 Task: Create a due date automation trigger when advanced on, 2 working days after a card is due add dates with a start date at 11:00 AM.
Action: Mouse moved to (1173, 358)
Screenshot: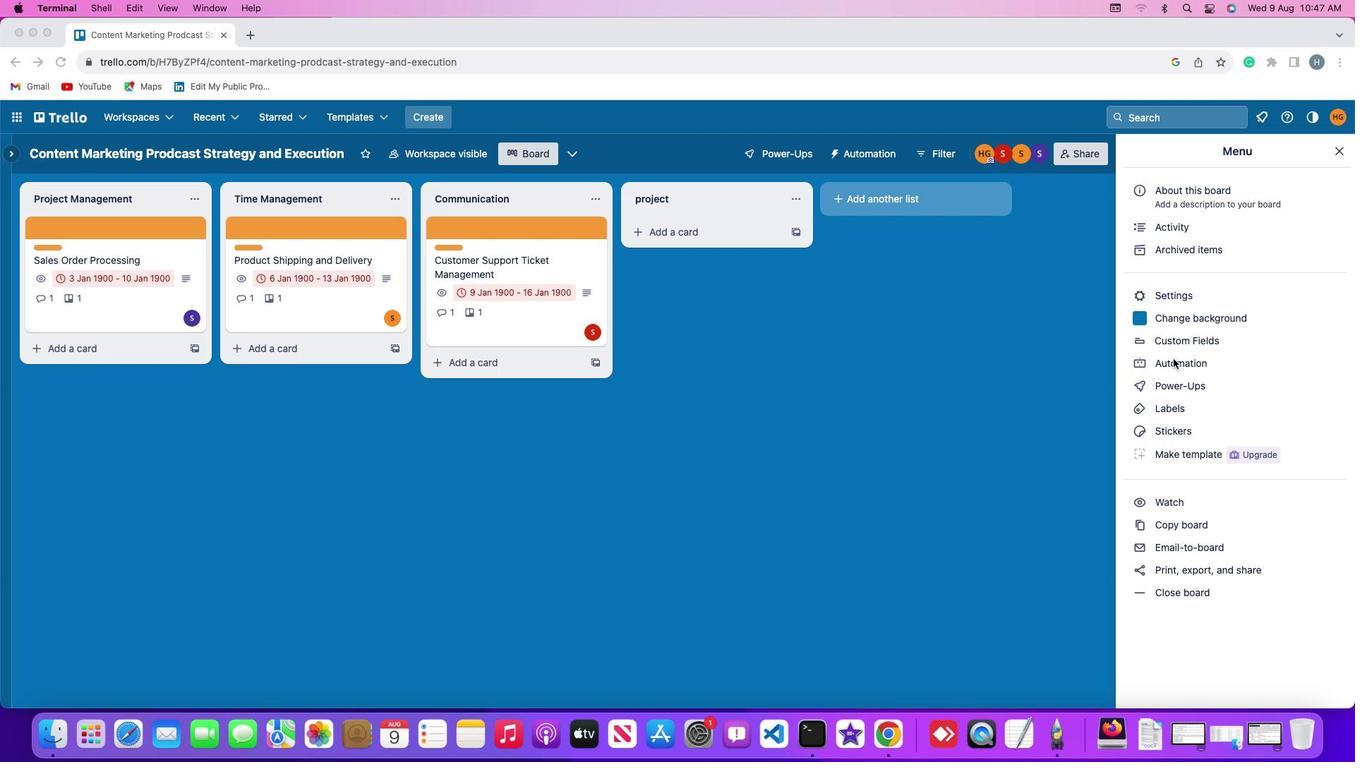 
Action: Mouse pressed left at (1173, 358)
Screenshot: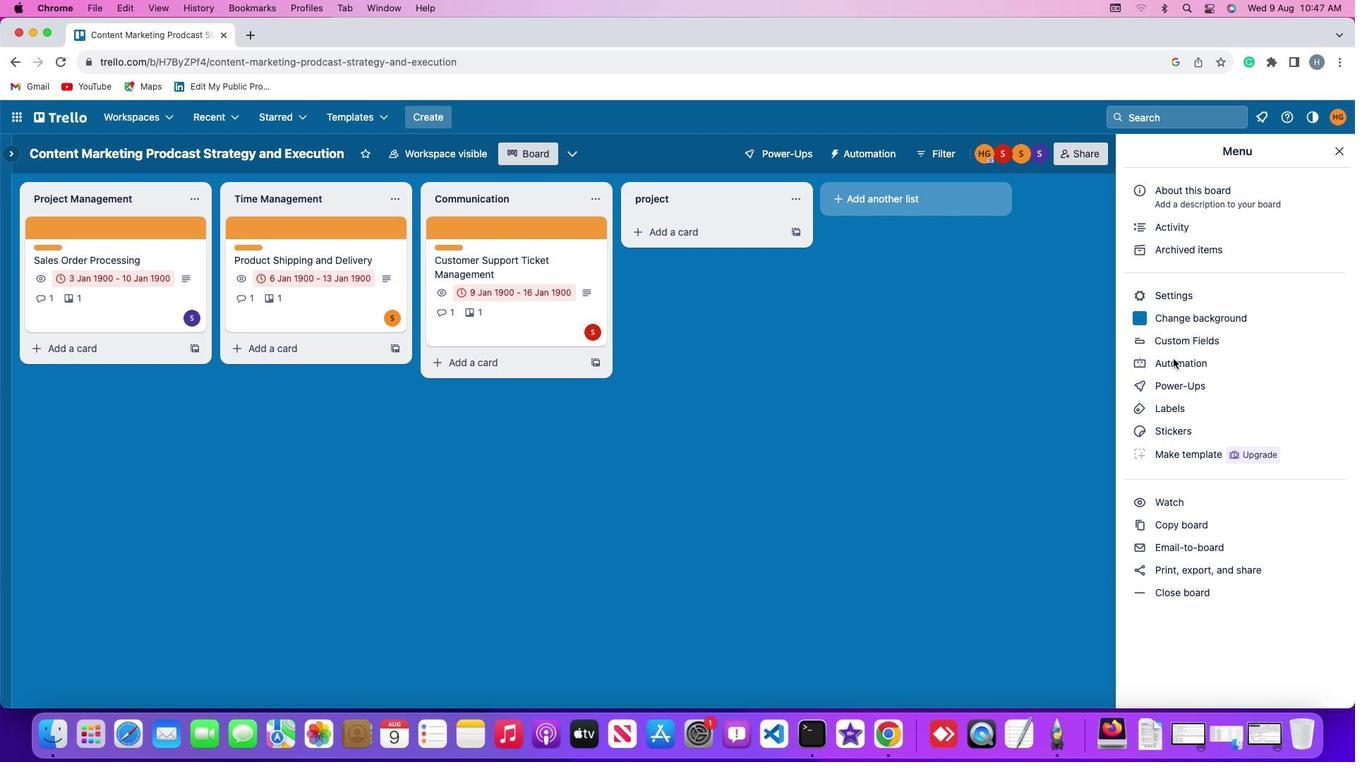 
Action: Mouse pressed left at (1173, 358)
Screenshot: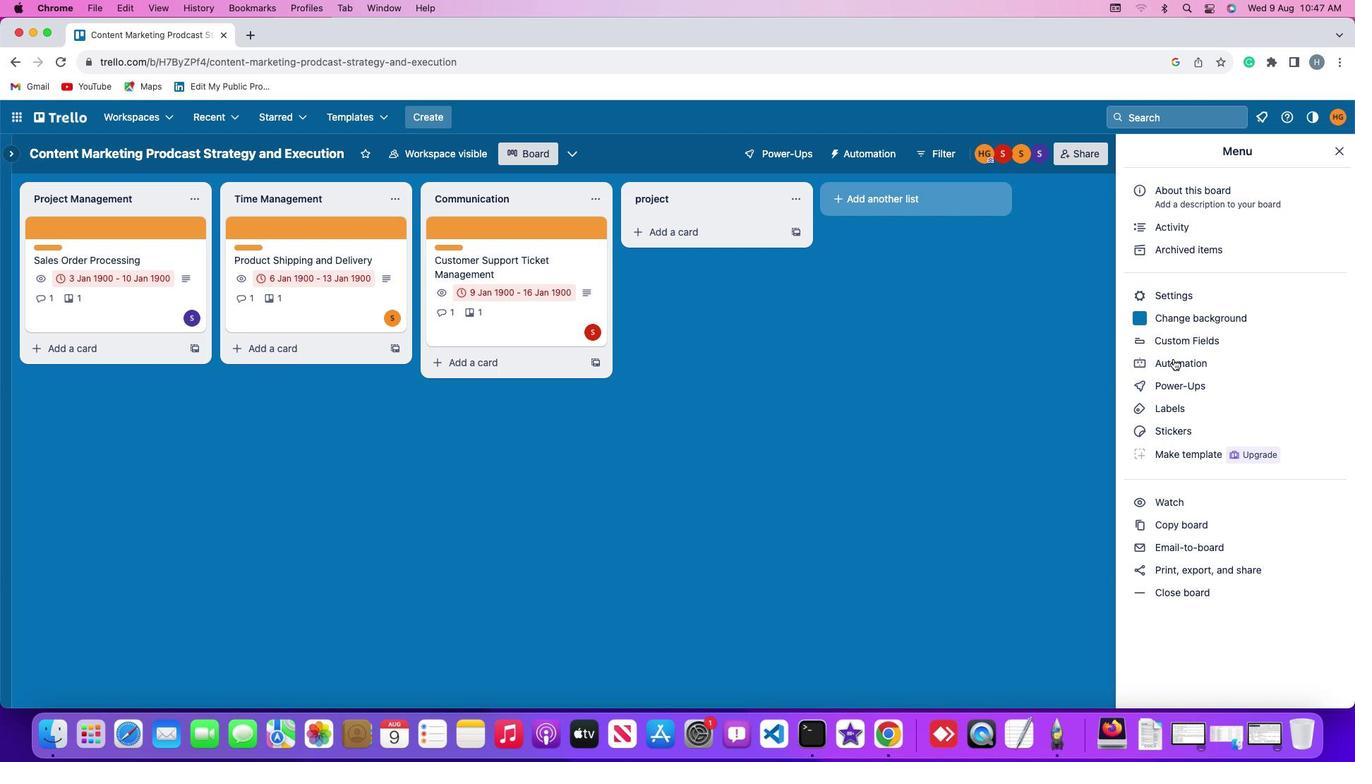 
Action: Mouse moved to (78, 331)
Screenshot: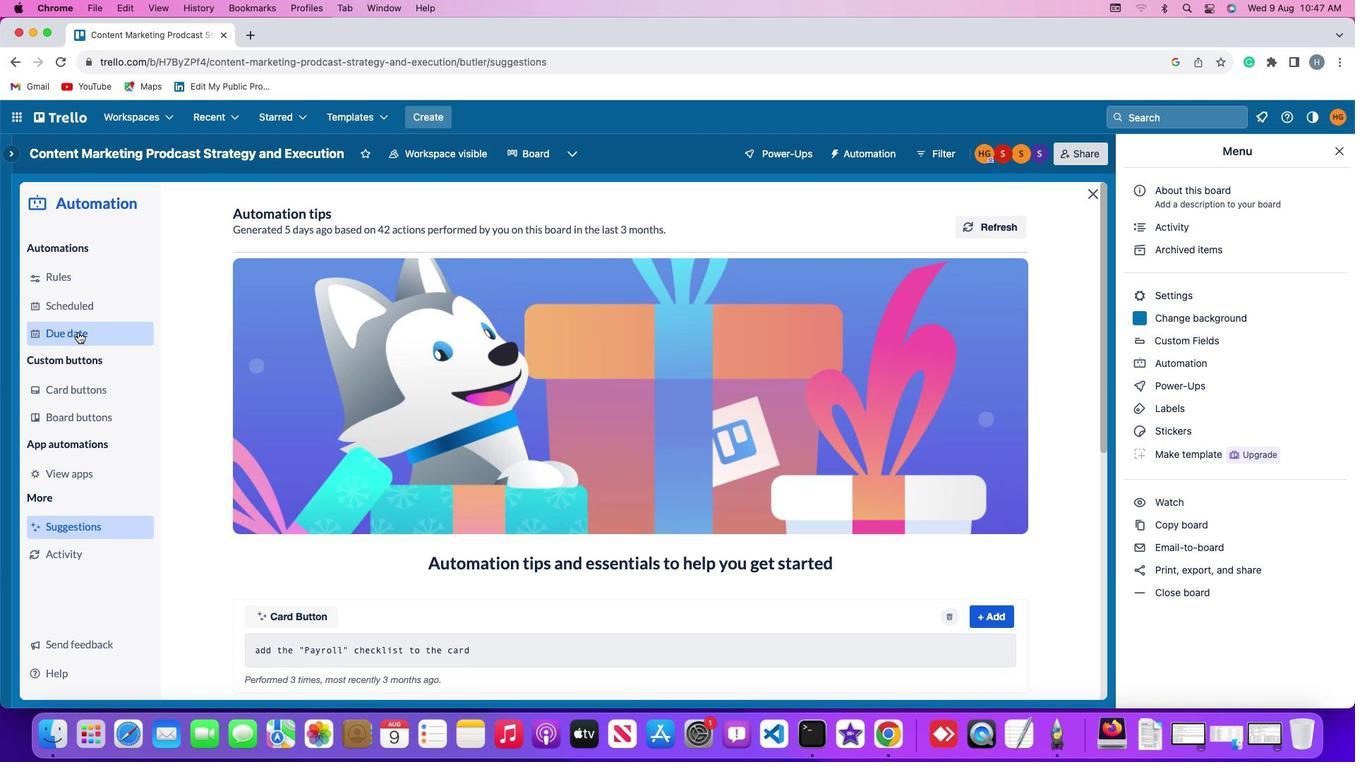 
Action: Mouse pressed left at (78, 331)
Screenshot: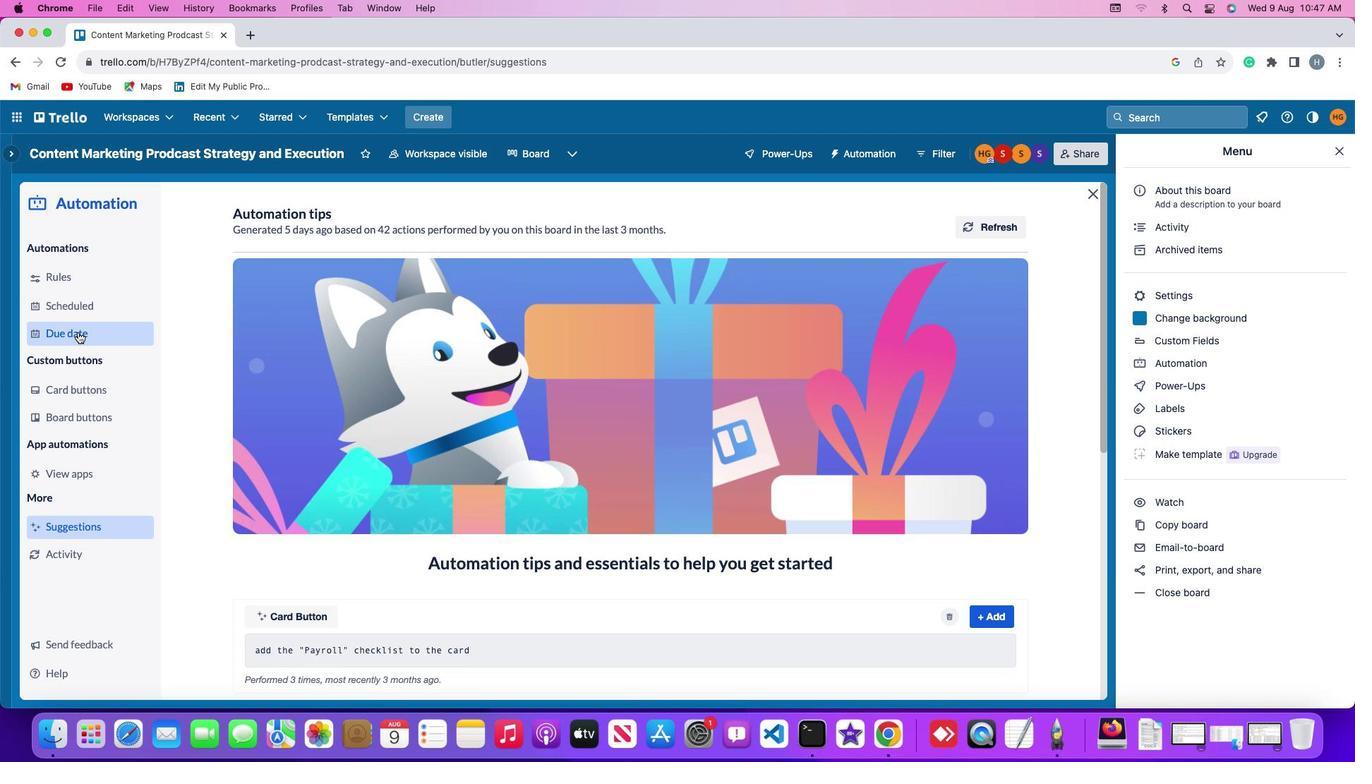 
Action: Mouse moved to (938, 218)
Screenshot: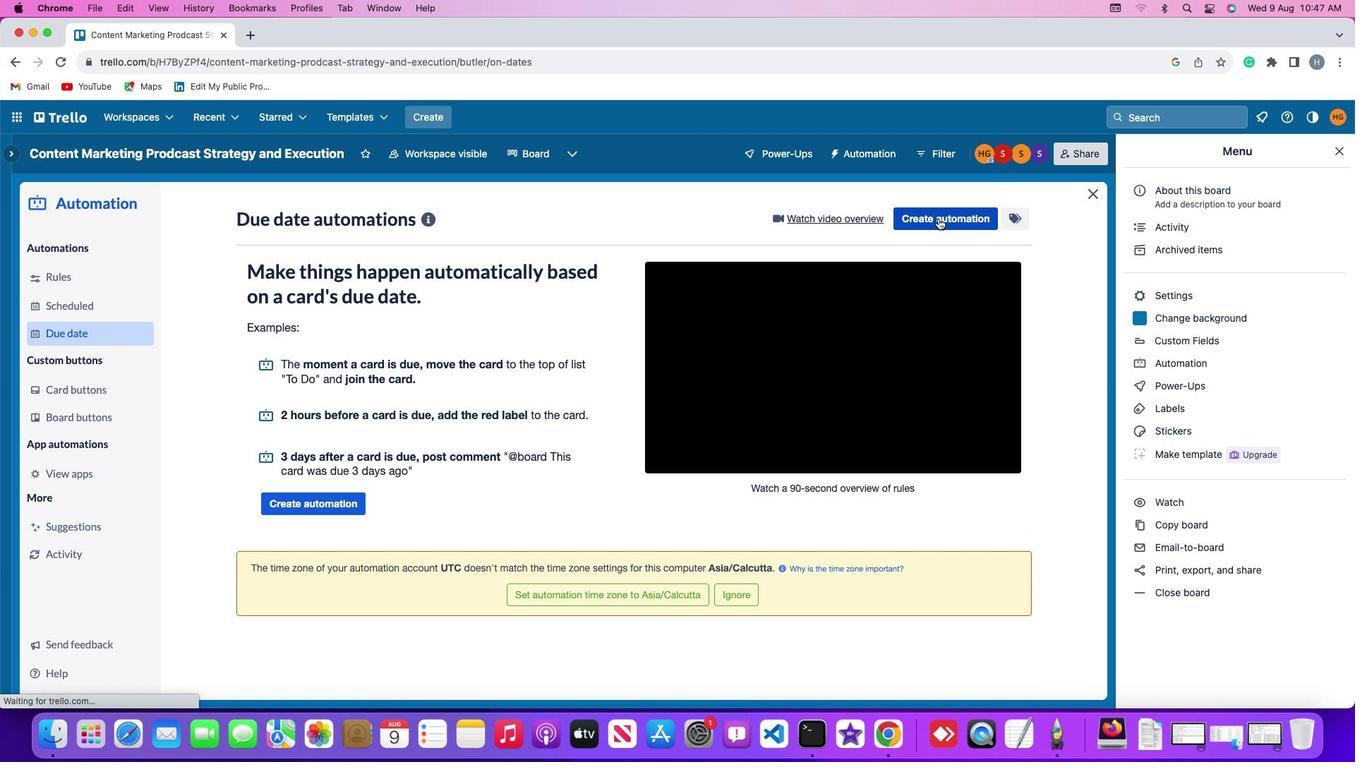 
Action: Mouse pressed left at (938, 218)
Screenshot: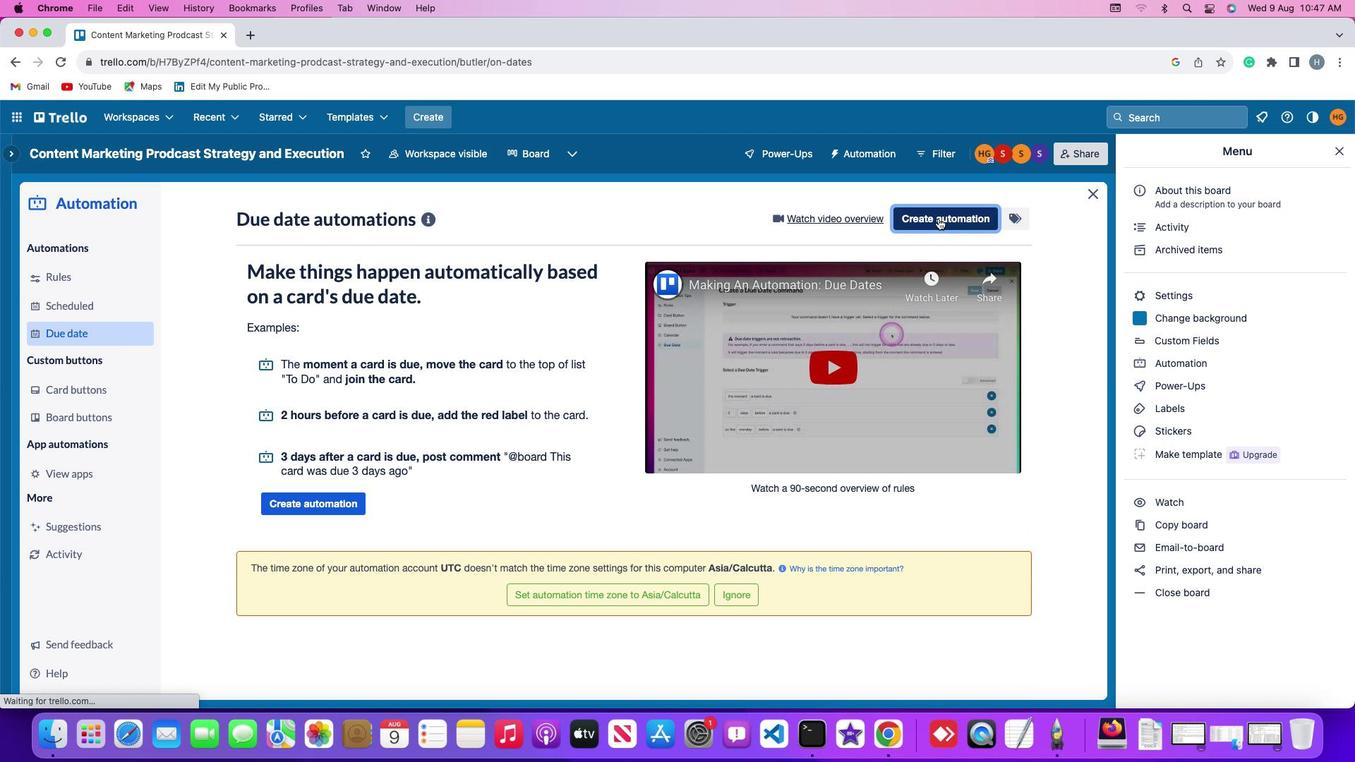 
Action: Mouse moved to (498, 348)
Screenshot: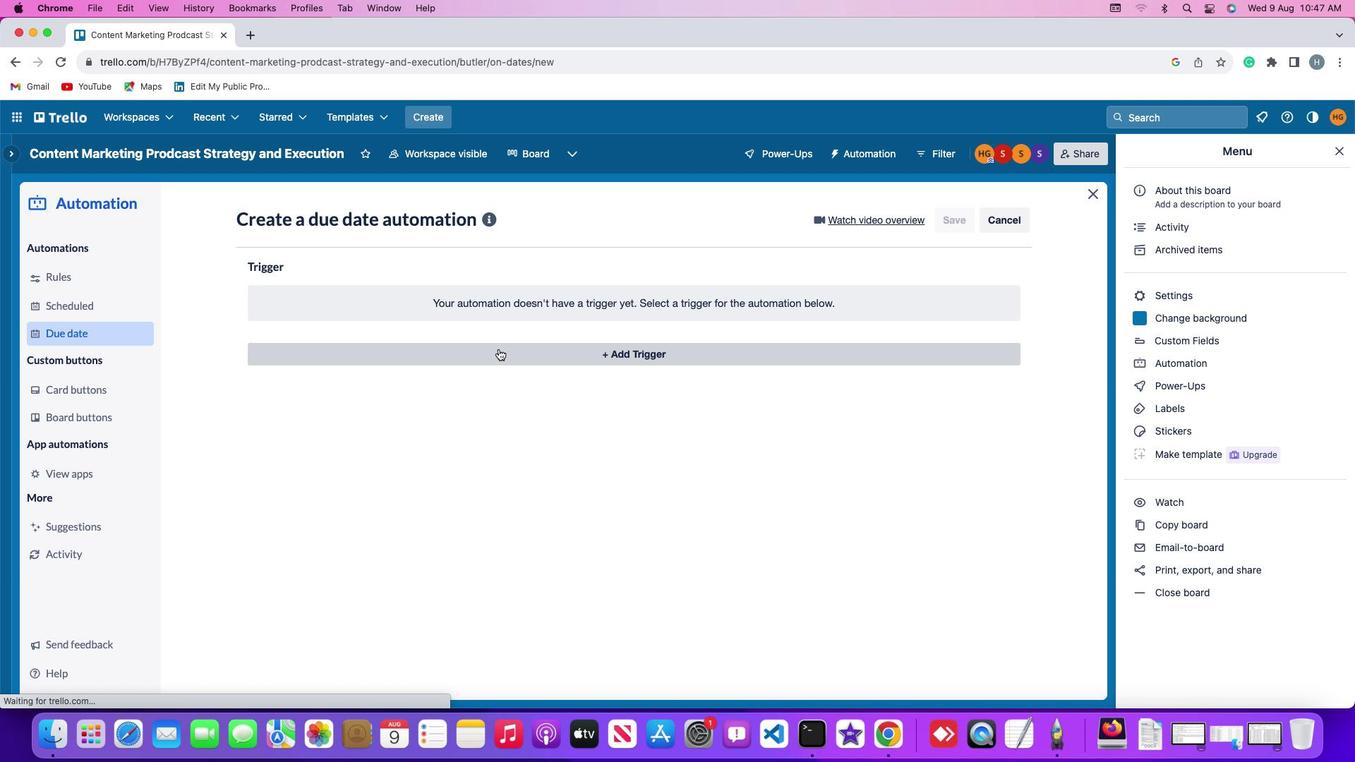 
Action: Mouse pressed left at (498, 348)
Screenshot: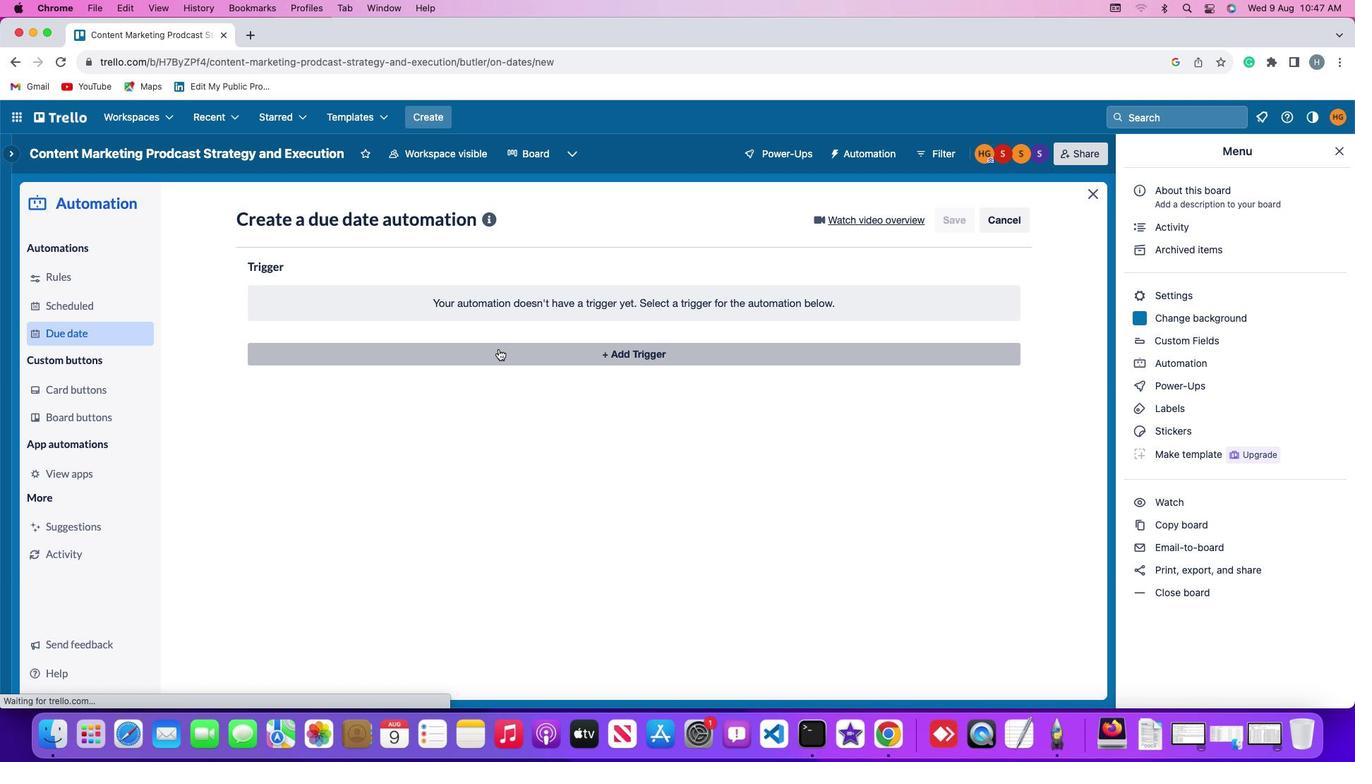 
Action: Mouse moved to (275, 572)
Screenshot: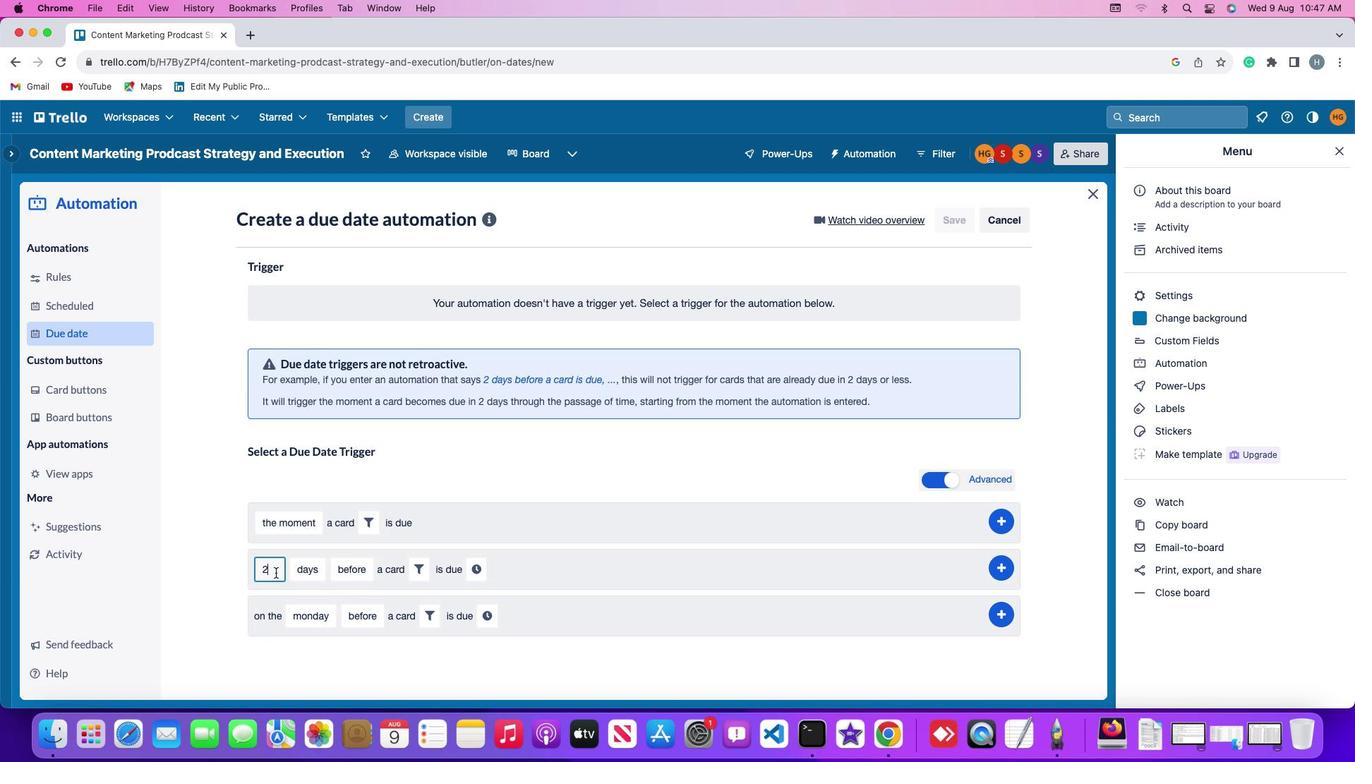 
Action: Mouse pressed left at (275, 572)
Screenshot: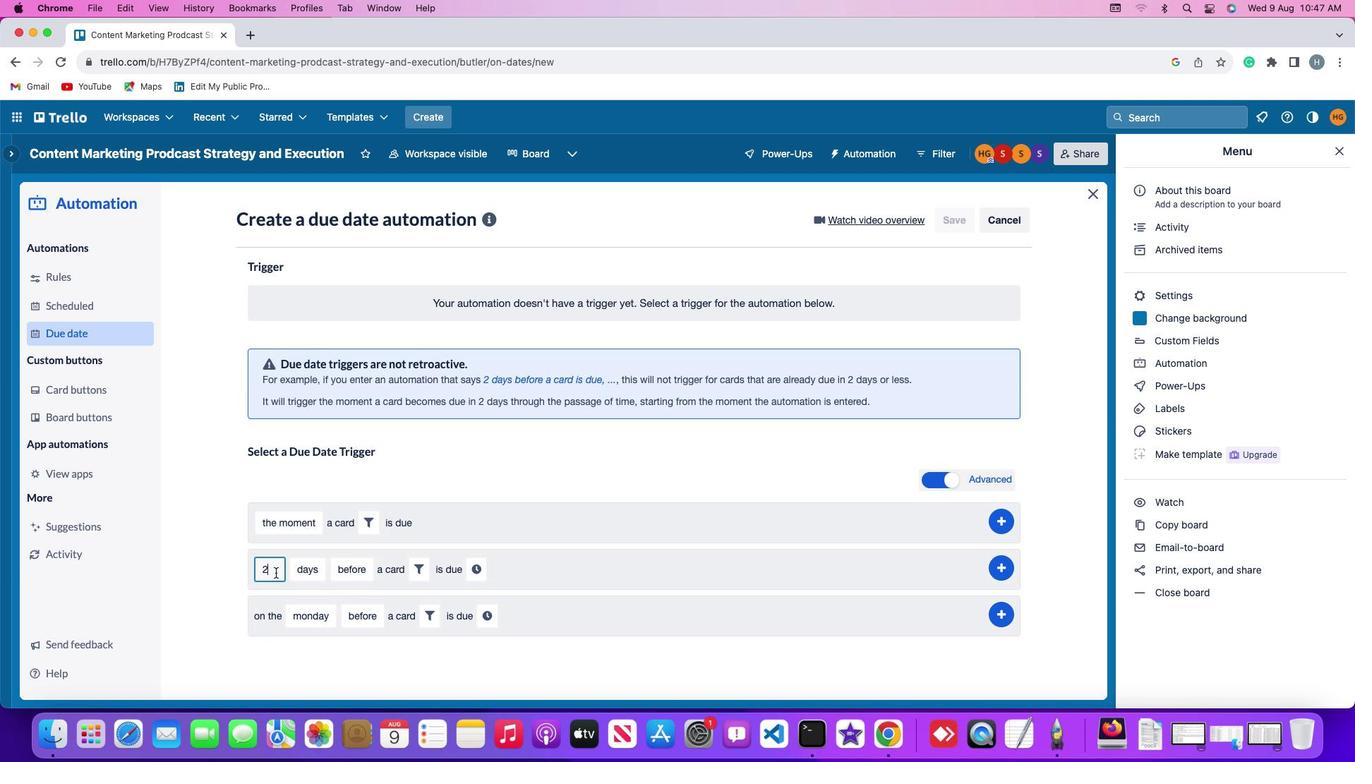 
Action: Mouse moved to (275, 572)
Screenshot: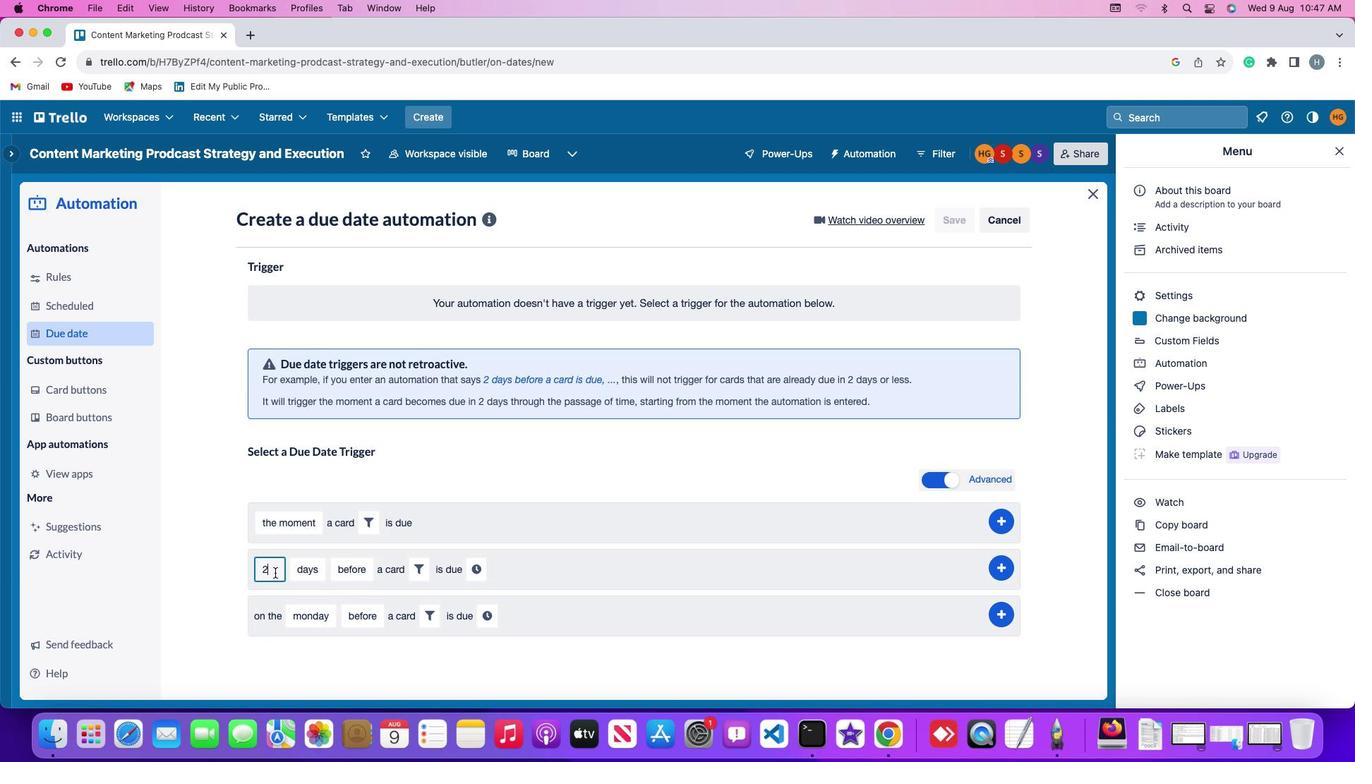 
Action: Key pressed Key.backspace'2'
Screenshot: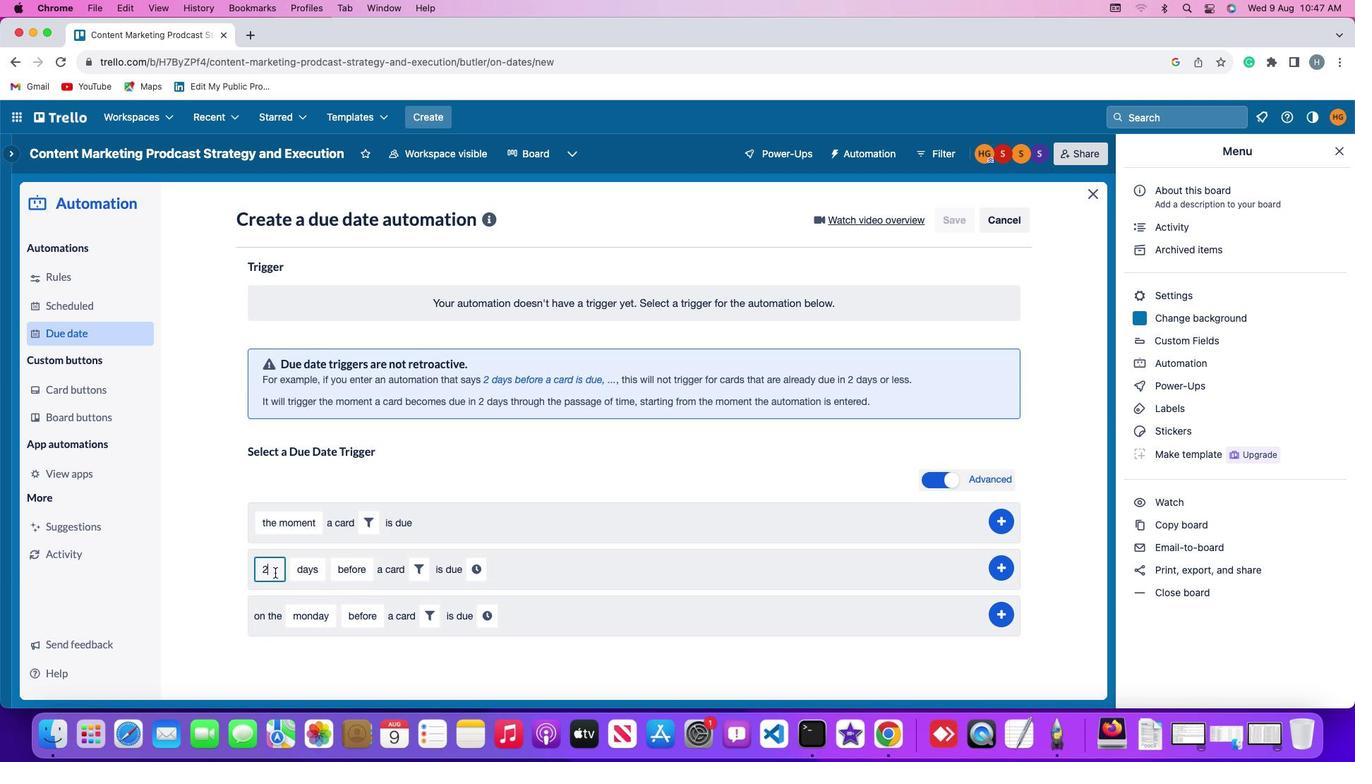 
Action: Mouse moved to (306, 572)
Screenshot: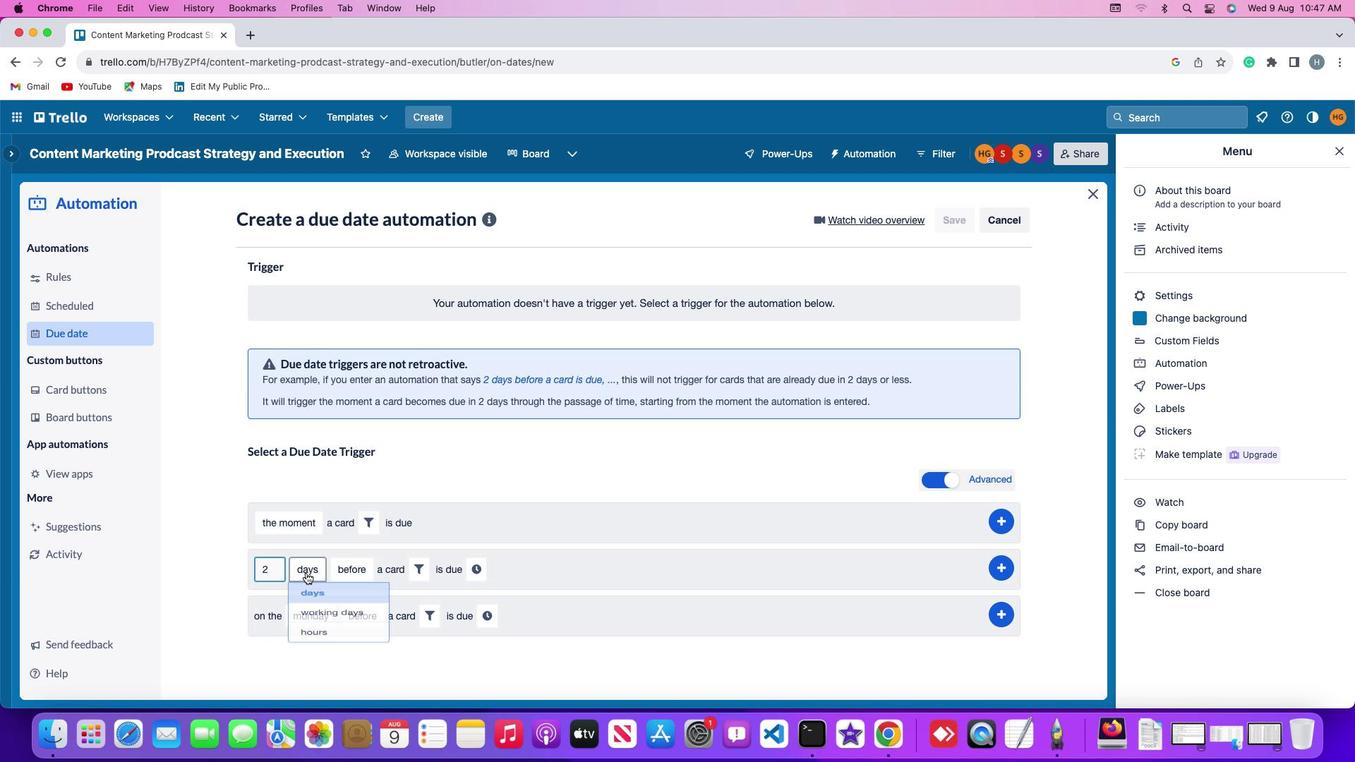 
Action: Mouse pressed left at (306, 572)
Screenshot: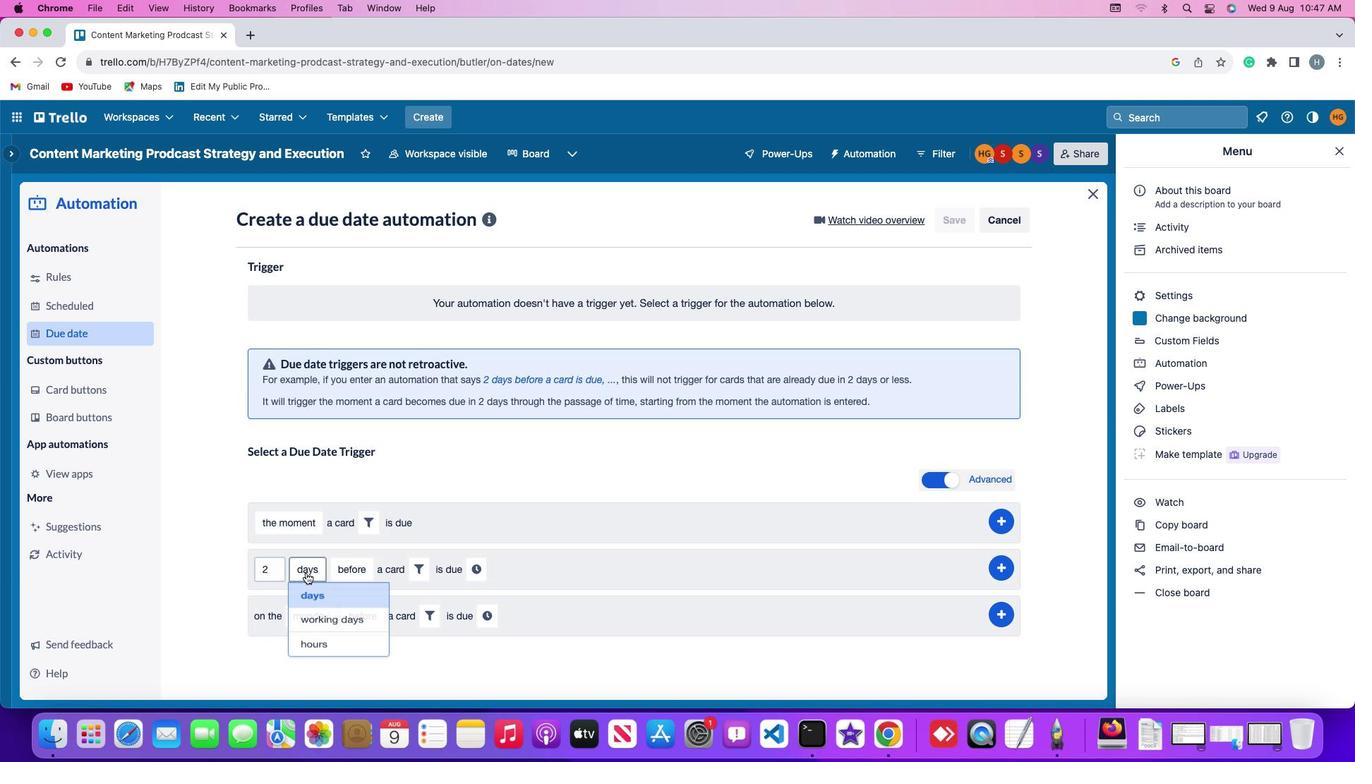 
Action: Mouse moved to (317, 622)
Screenshot: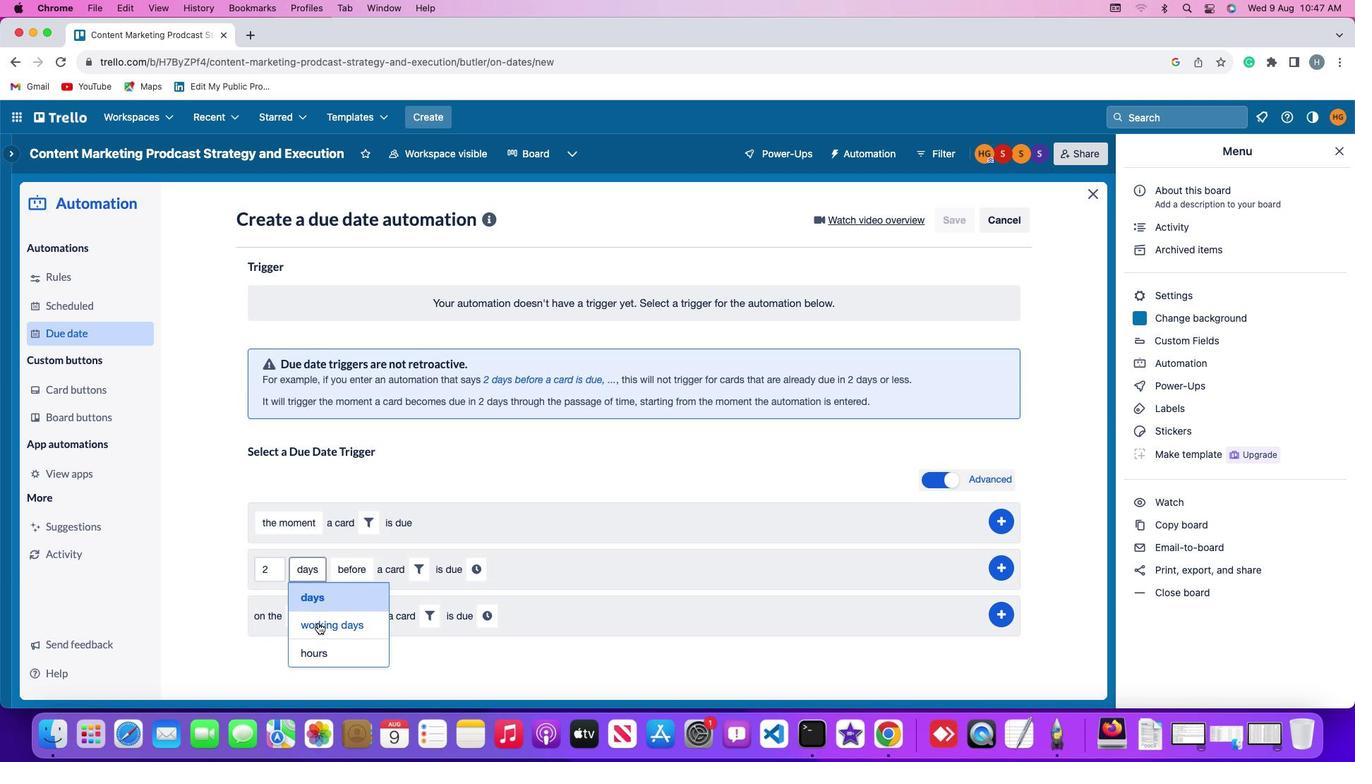 
Action: Mouse pressed left at (317, 622)
Screenshot: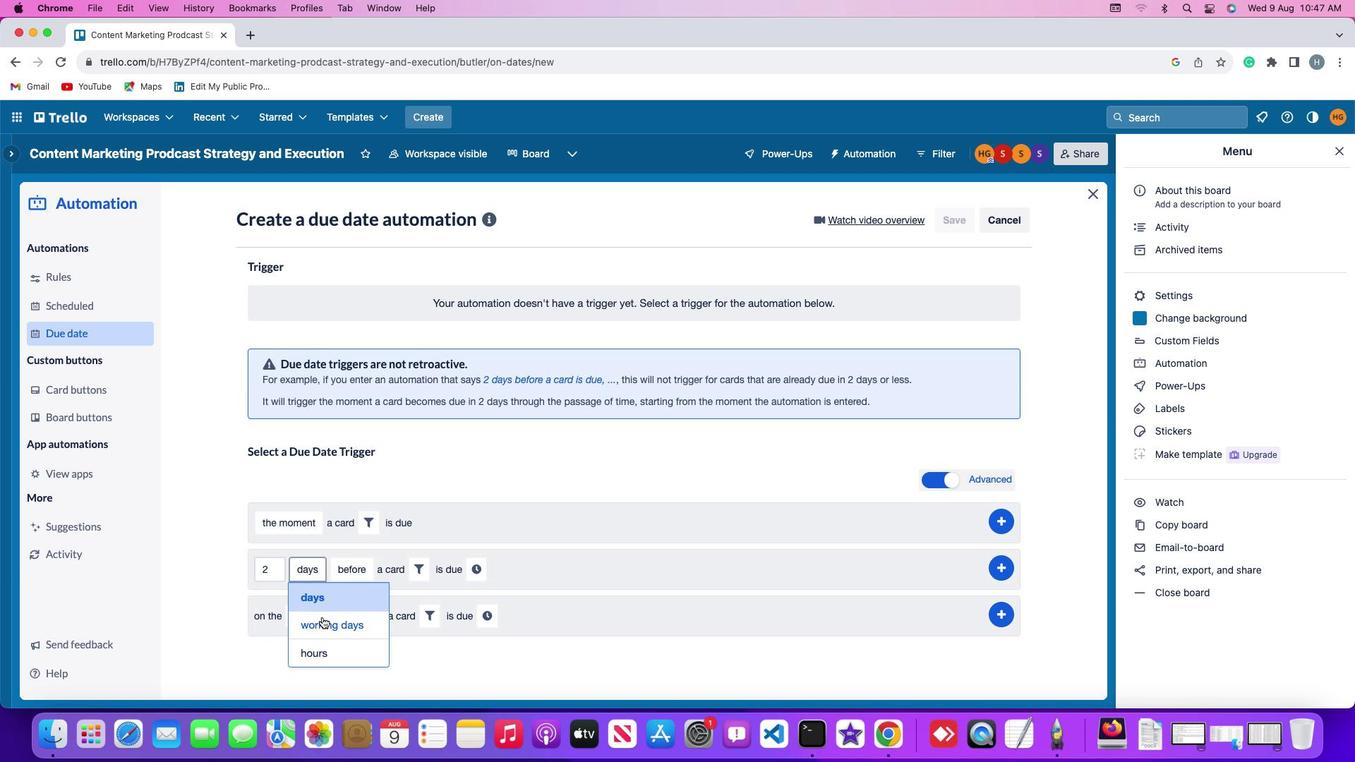 
Action: Mouse moved to (395, 574)
Screenshot: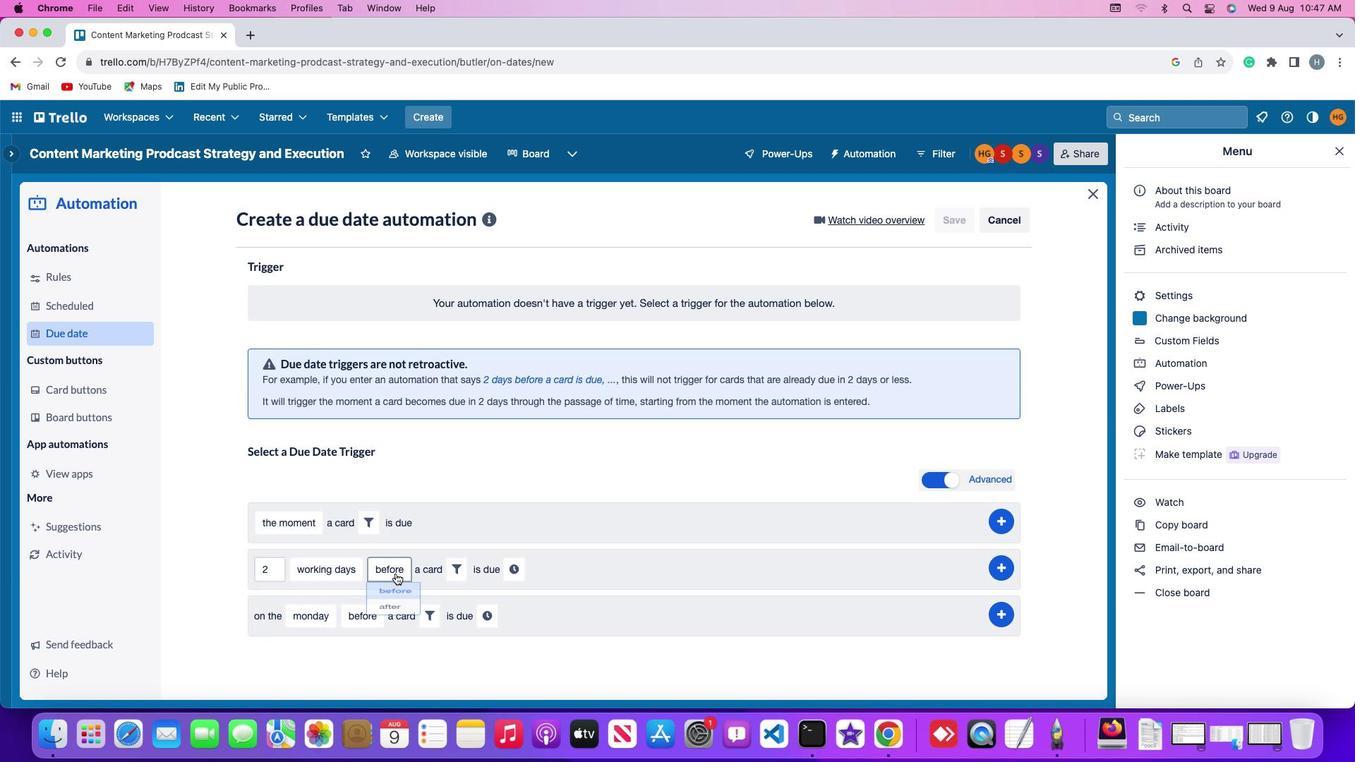 
Action: Mouse pressed left at (395, 574)
Screenshot: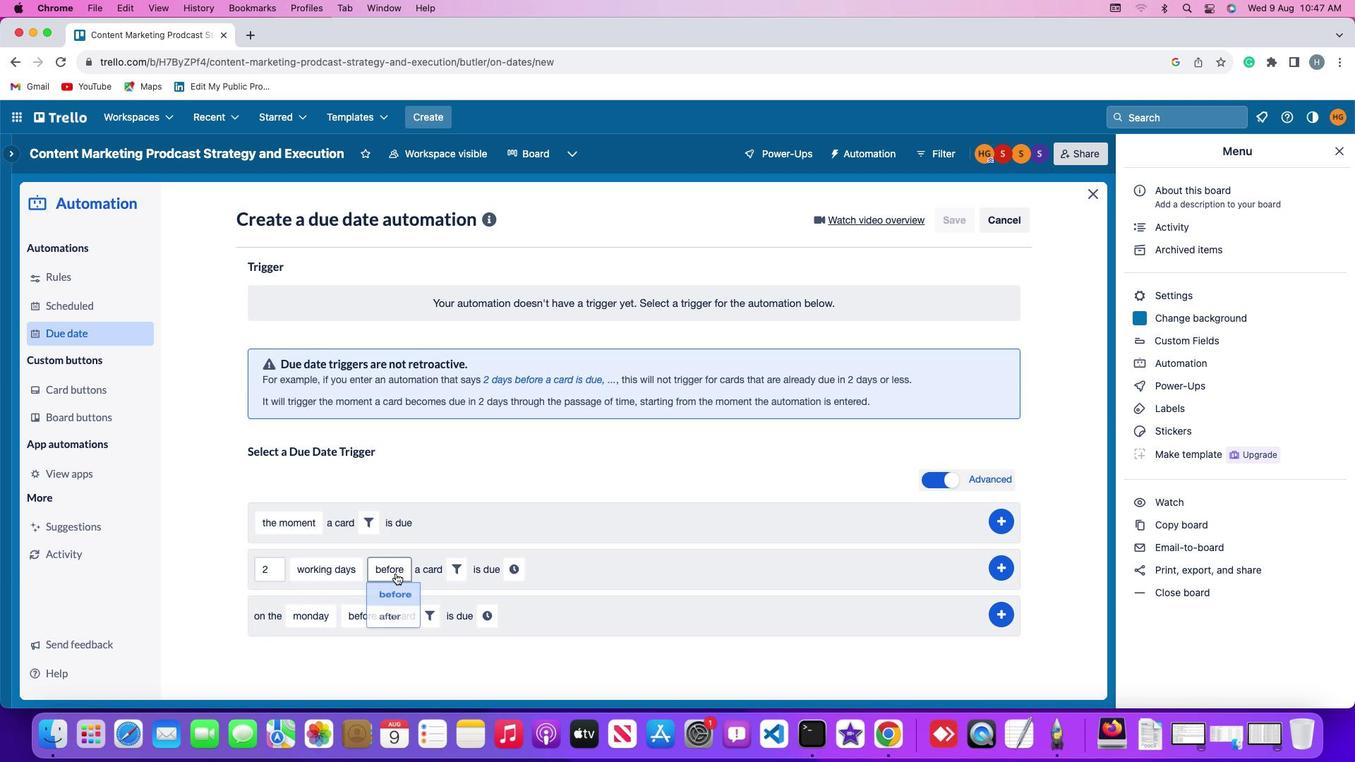 
Action: Mouse moved to (391, 625)
Screenshot: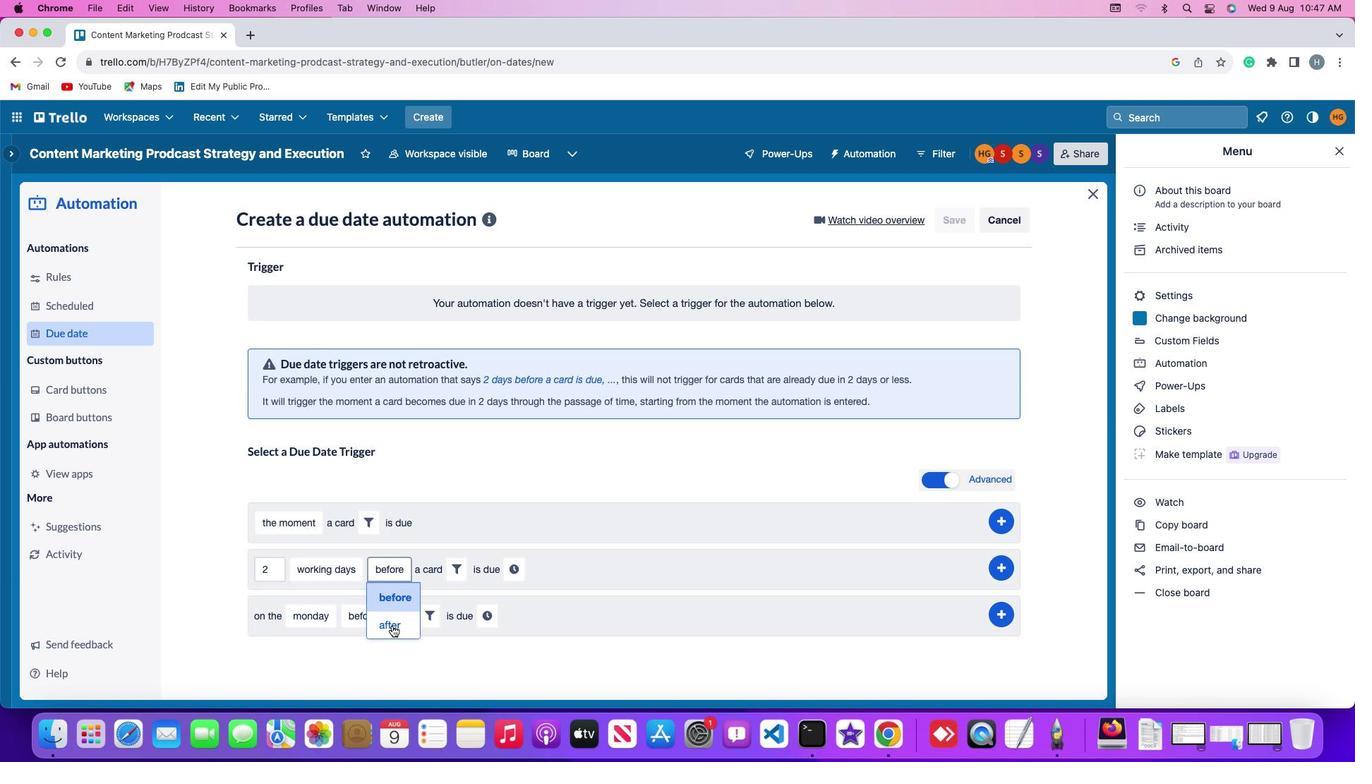 
Action: Mouse pressed left at (391, 625)
Screenshot: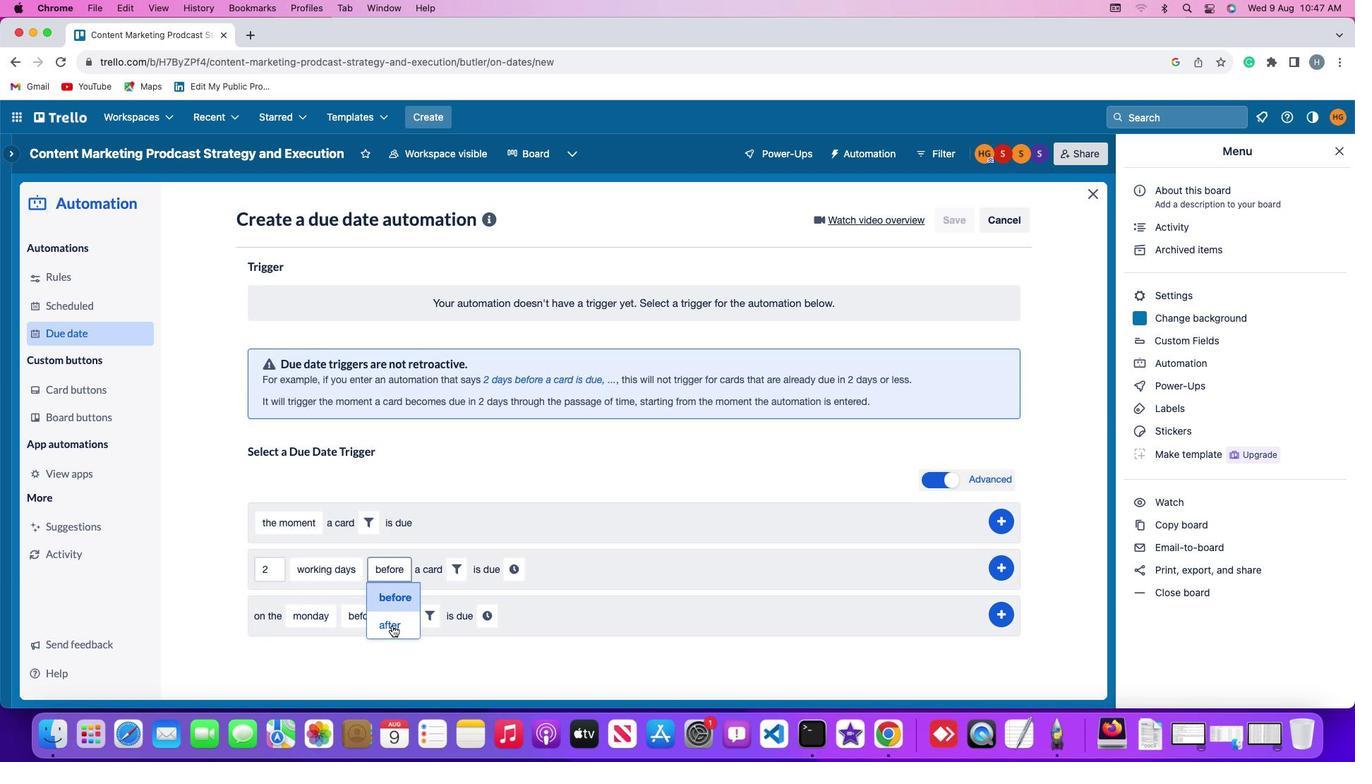 
Action: Mouse moved to (442, 566)
Screenshot: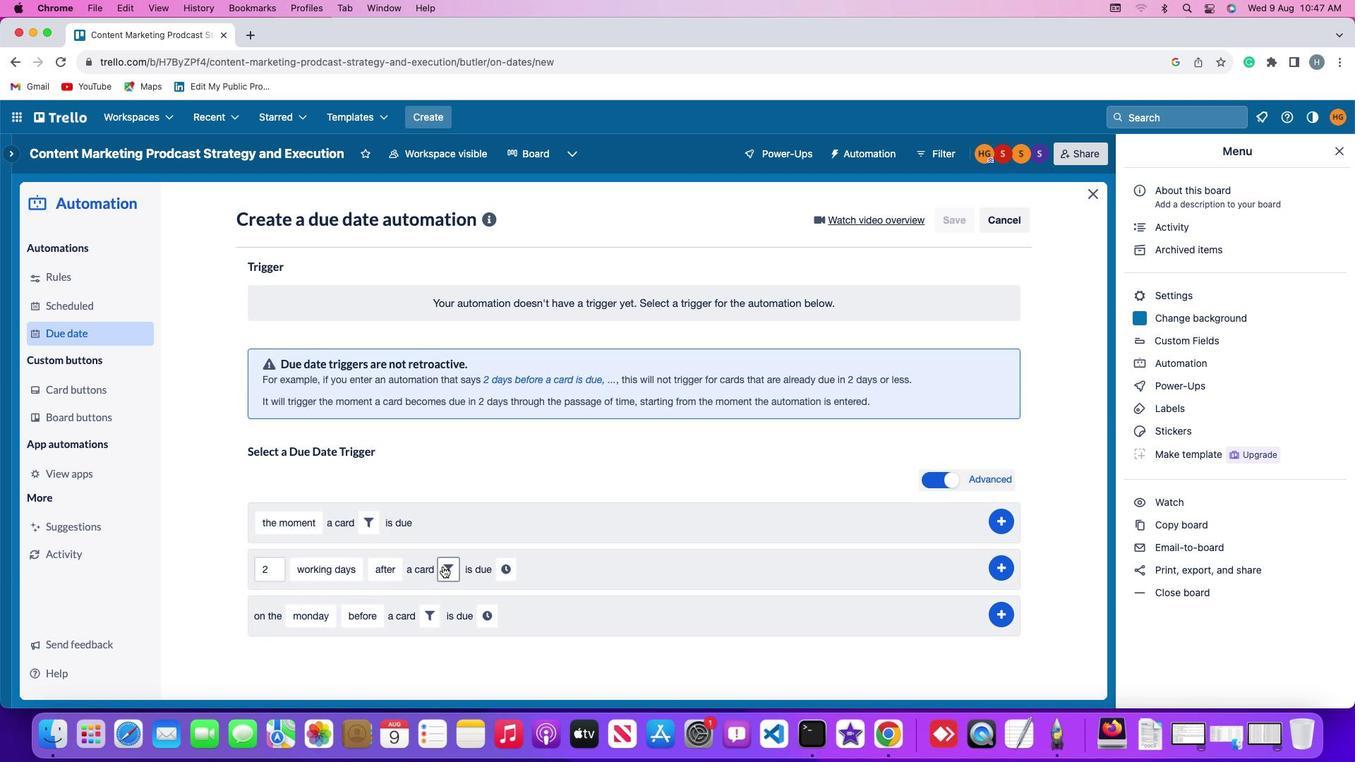 
Action: Mouse pressed left at (442, 566)
Screenshot: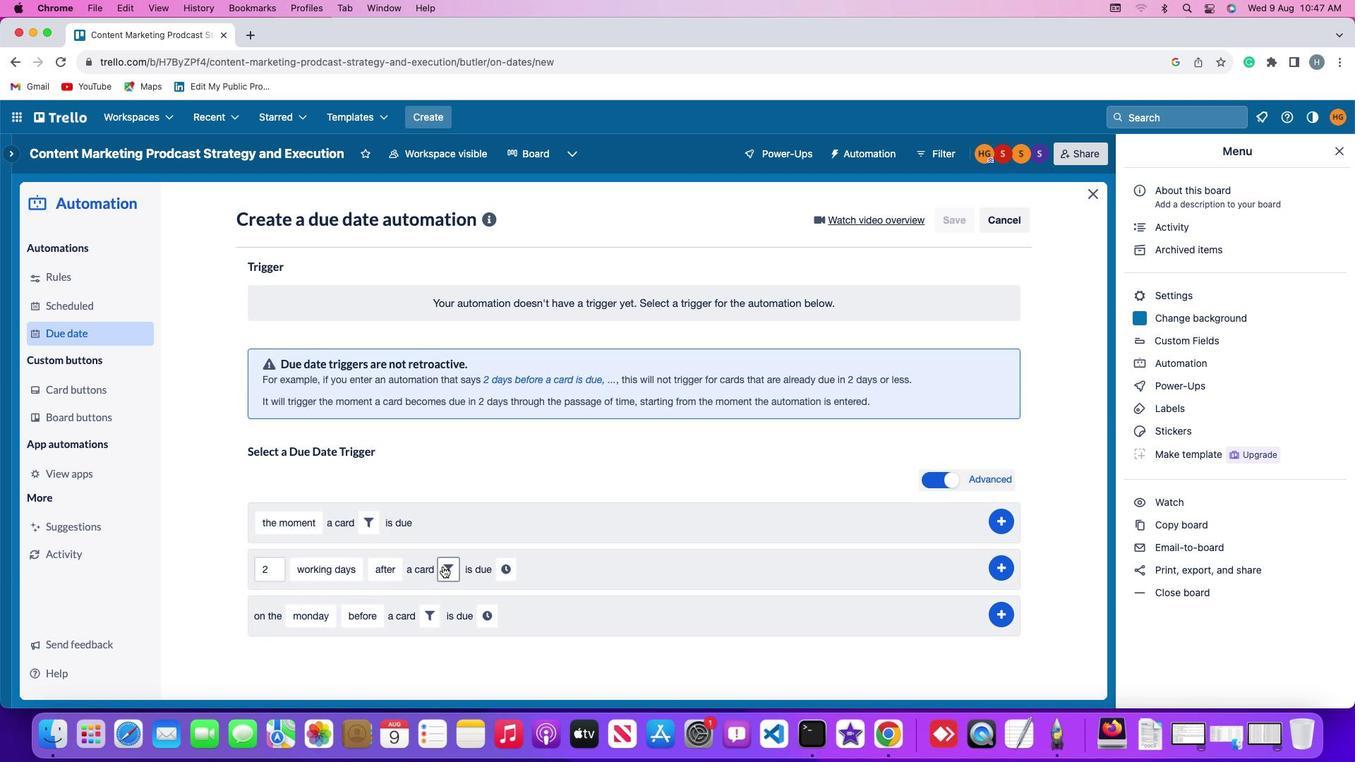 
Action: Mouse moved to (523, 611)
Screenshot: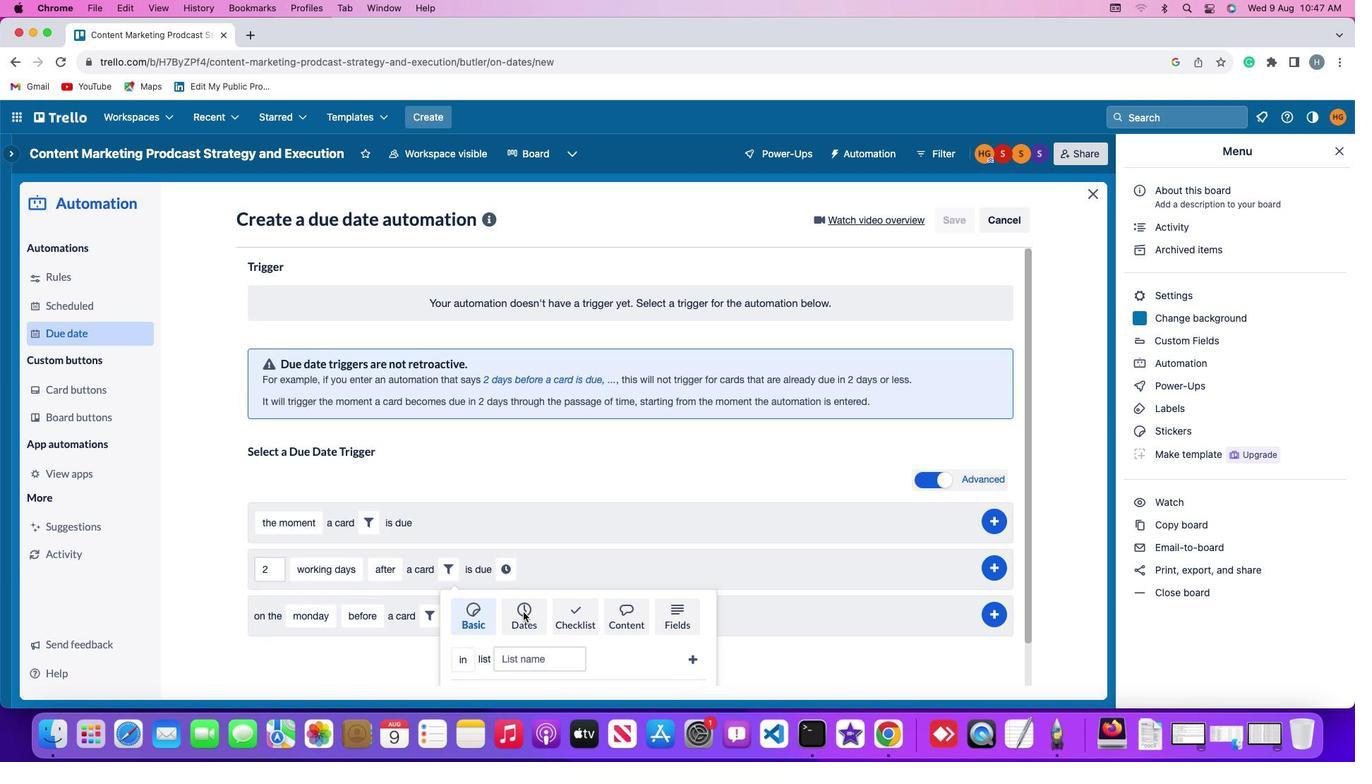 
Action: Mouse pressed left at (523, 611)
Screenshot: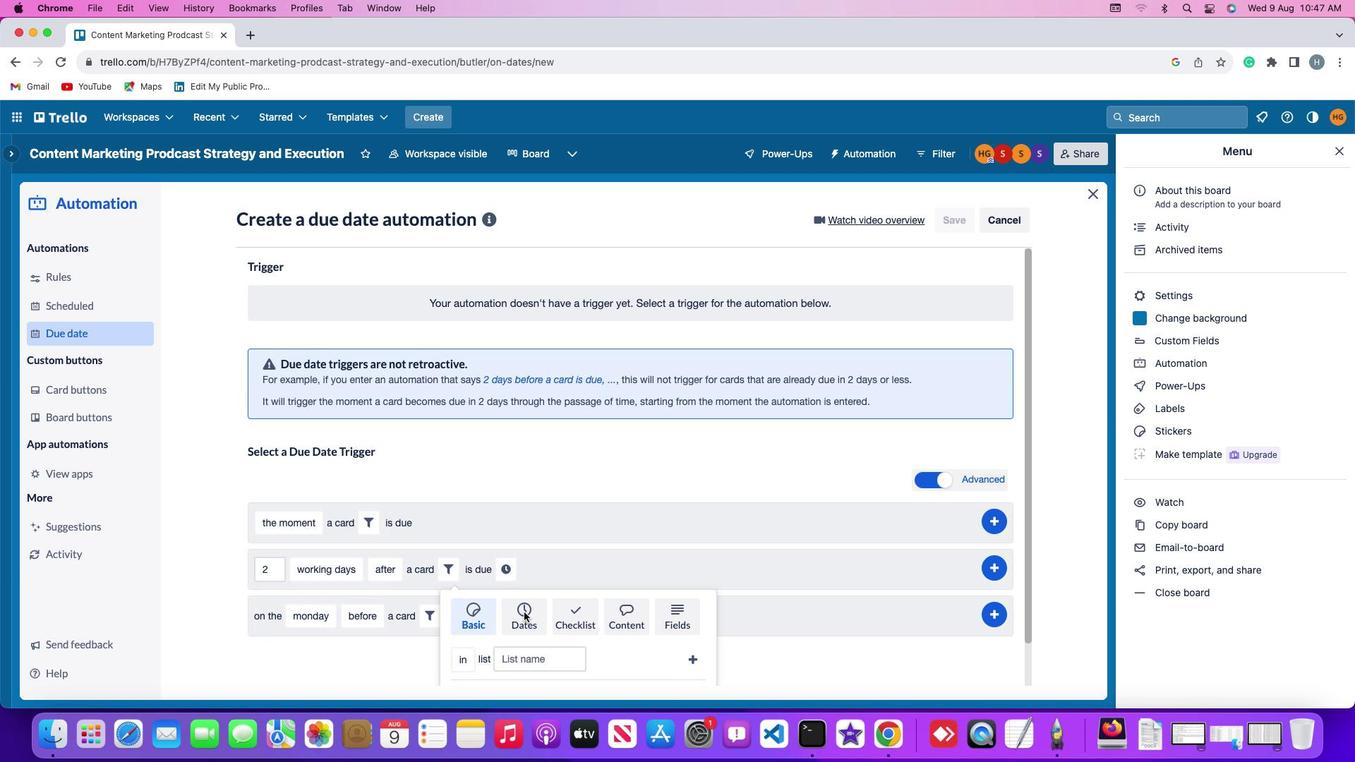 
Action: Mouse moved to (419, 657)
Screenshot: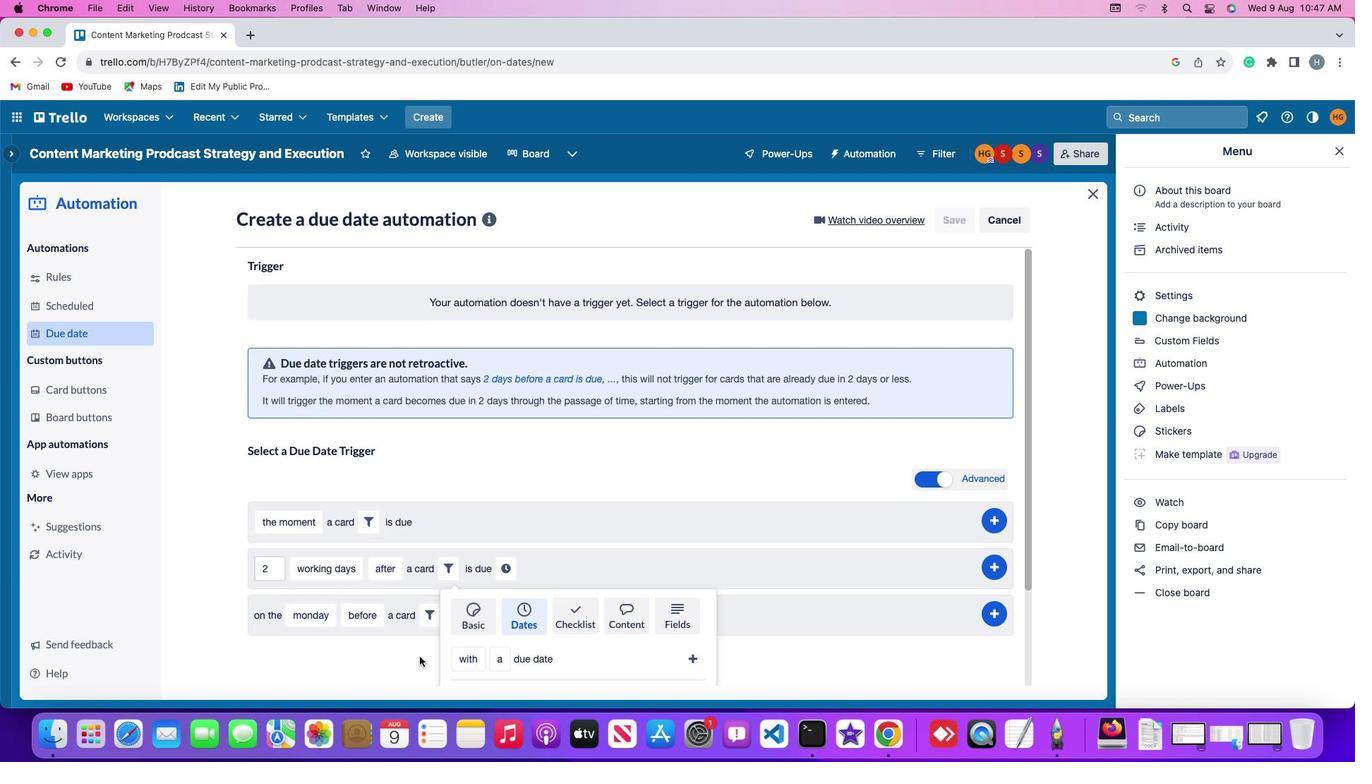 
Action: Mouse scrolled (419, 657) with delta (0, 0)
Screenshot: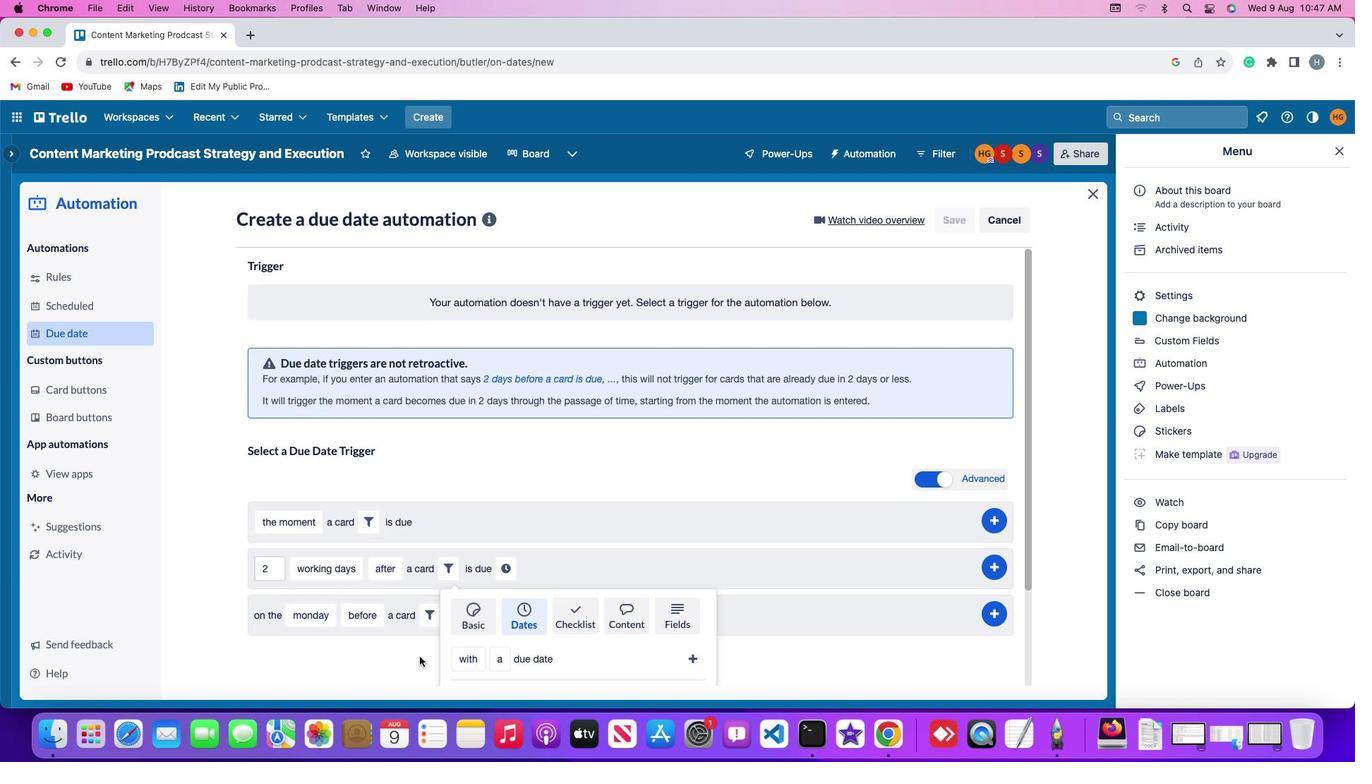 
Action: Mouse scrolled (419, 657) with delta (0, 0)
Screenshot: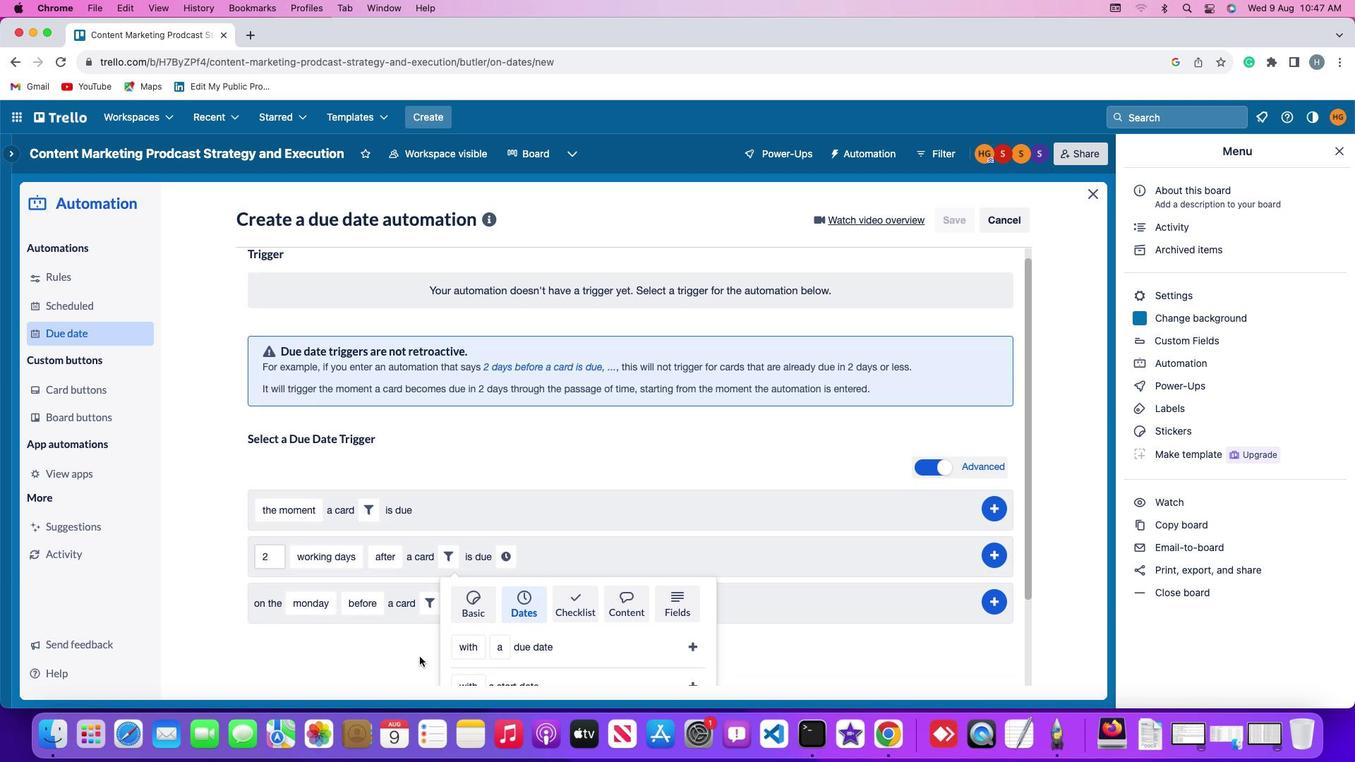 
Action: Mouse scrolled (419, 657) with delta (0, -1)
Screenshot: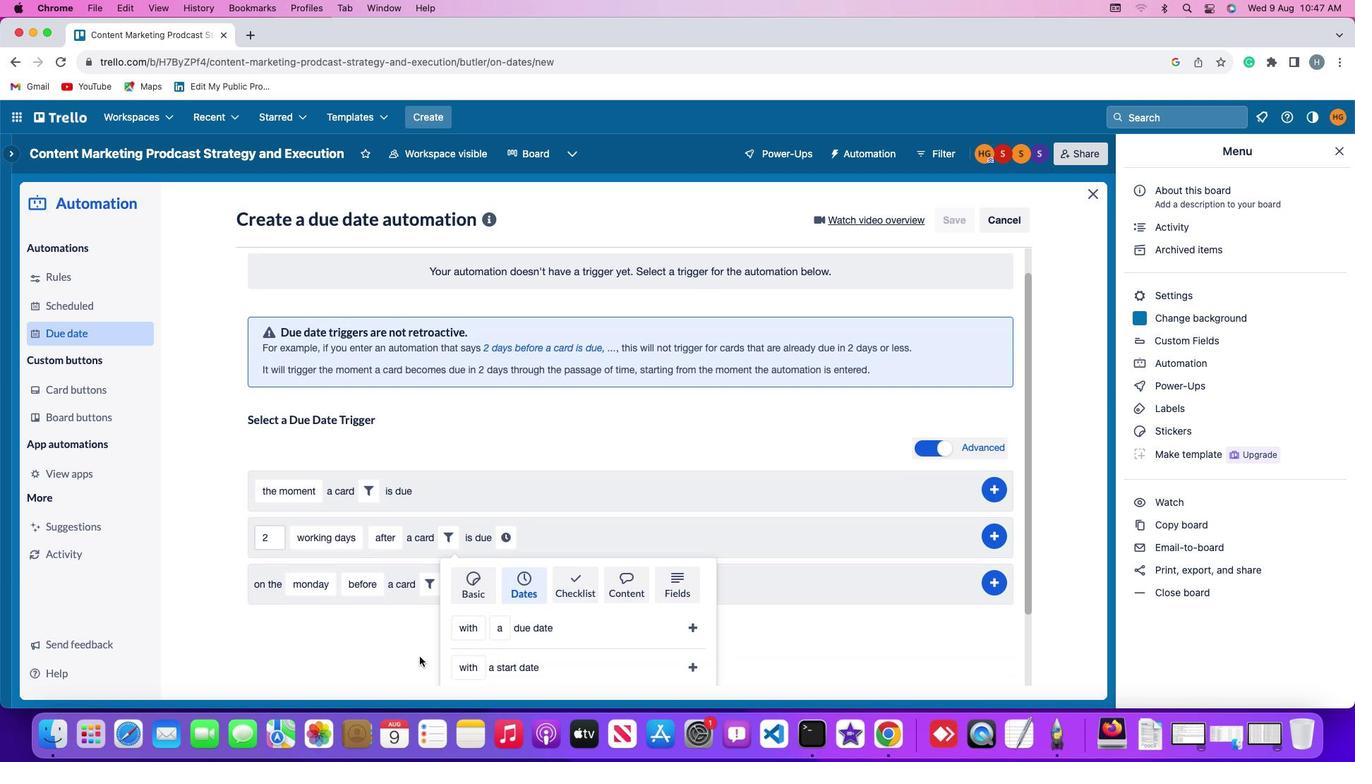 
Action: Mouse scrolled (419, 657) with delta (0, -2)
Screenshot: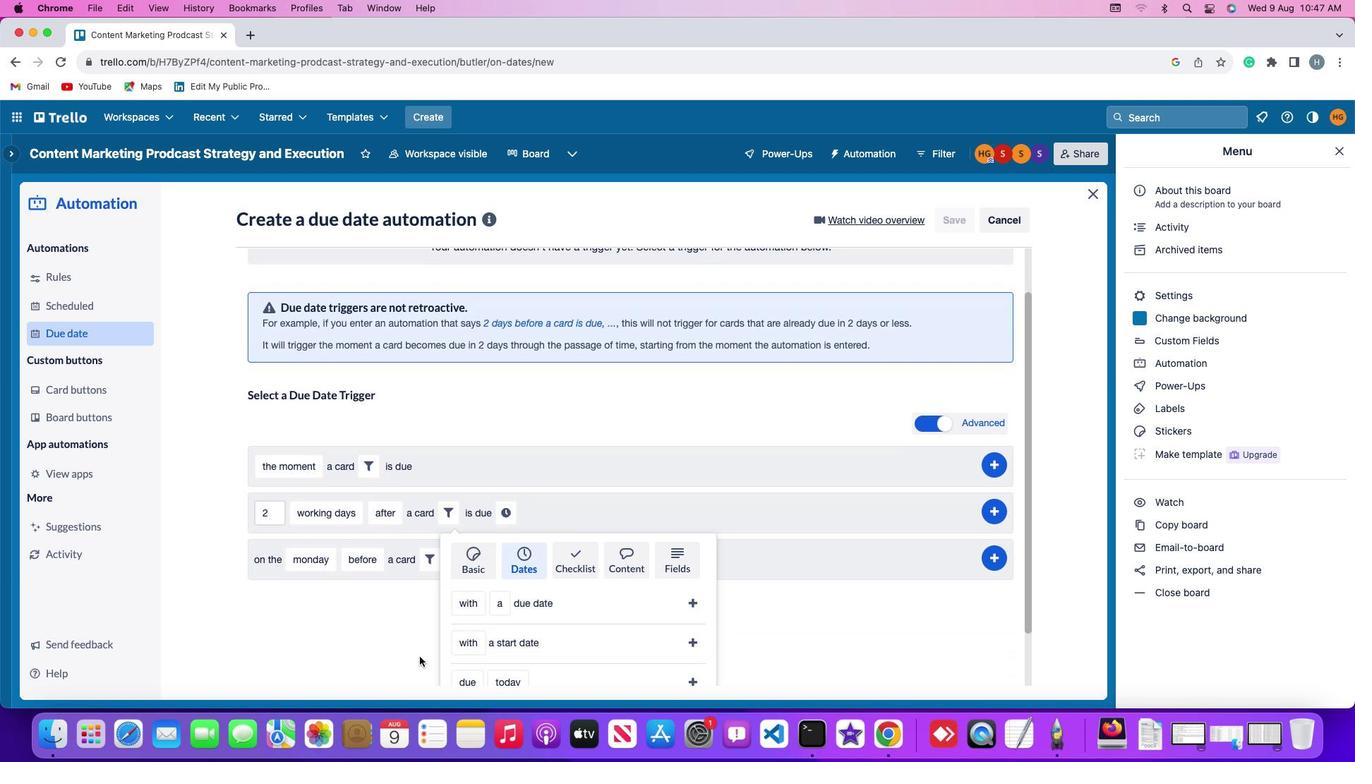 
Action: Mouse scrolled (419, 657) with delta (0, -3)
Screenshot: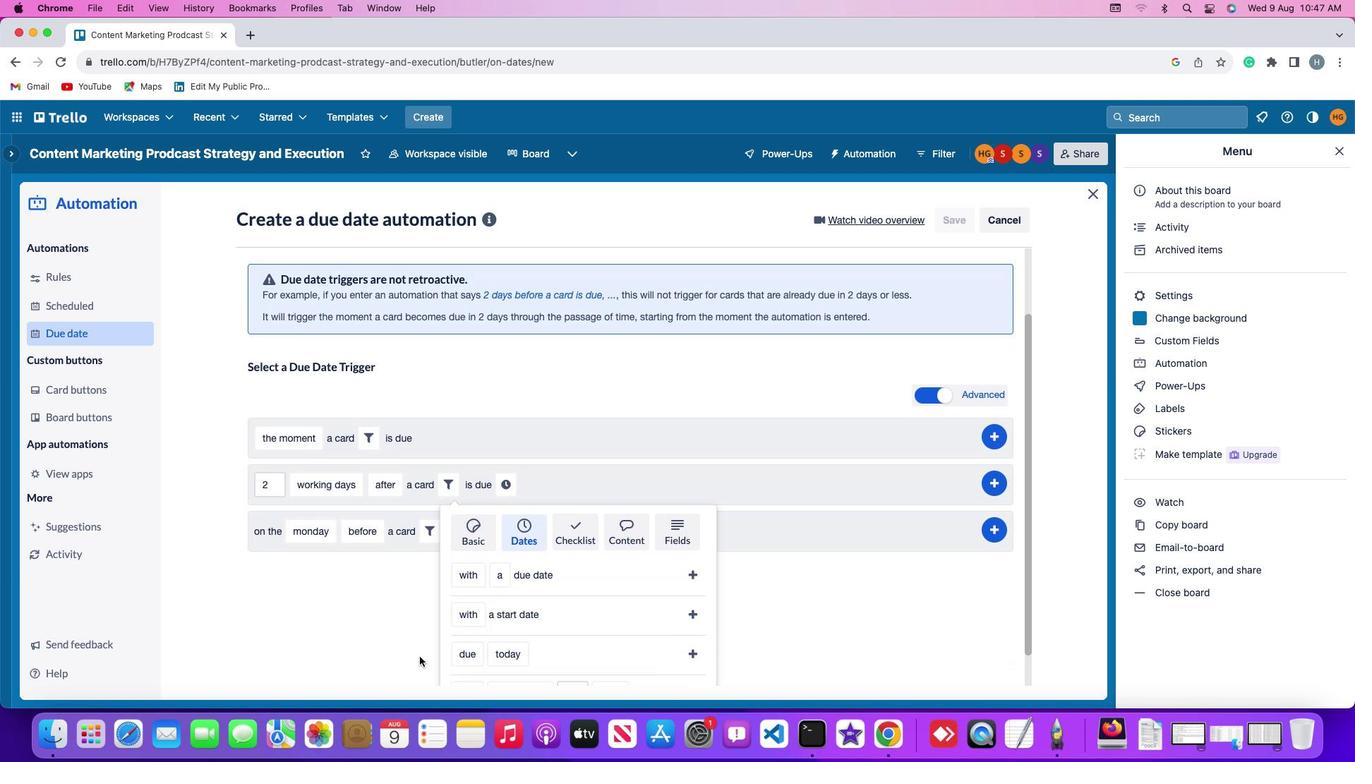 
Action: Mouse scrolled (419, 657) with delta (0, 0)
Screenshot: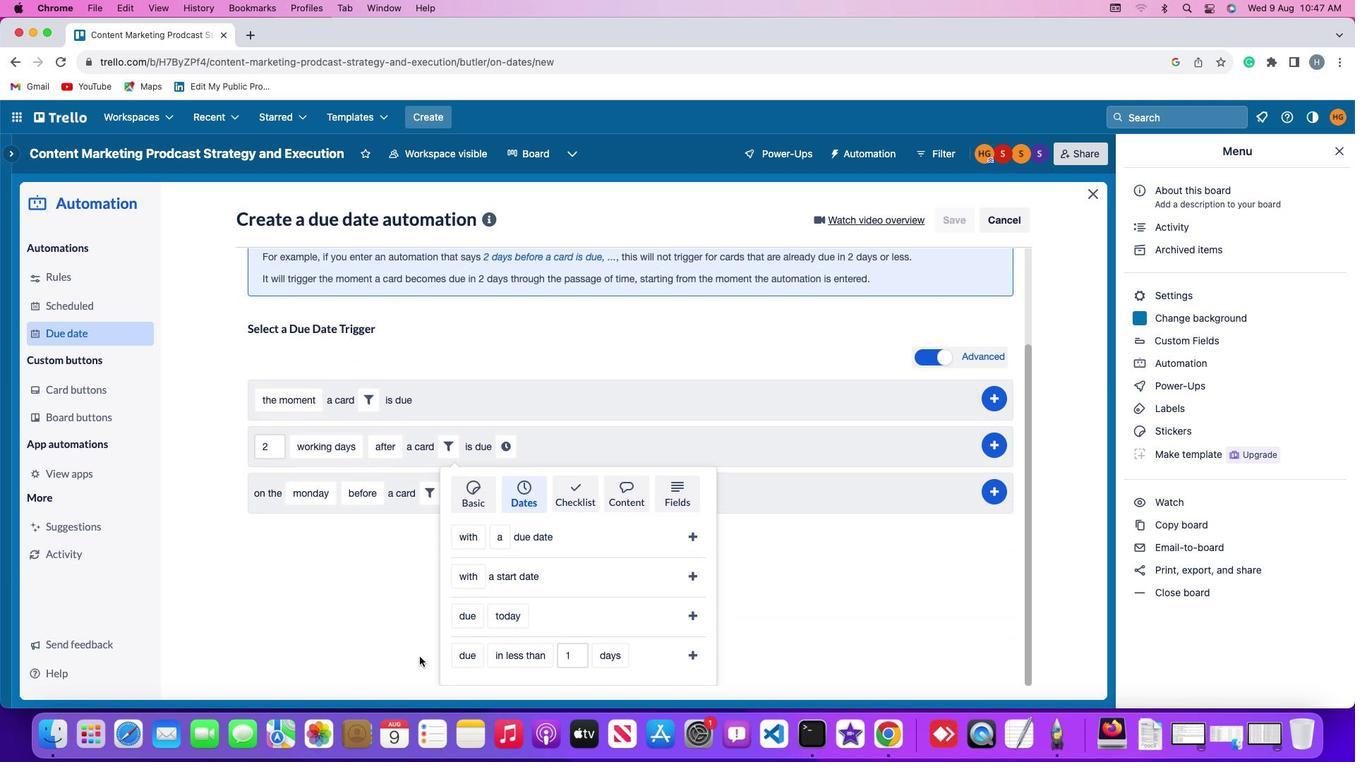 
Action: Mouse scrolled (419, 657) with delta (0, 0)
Screenshot: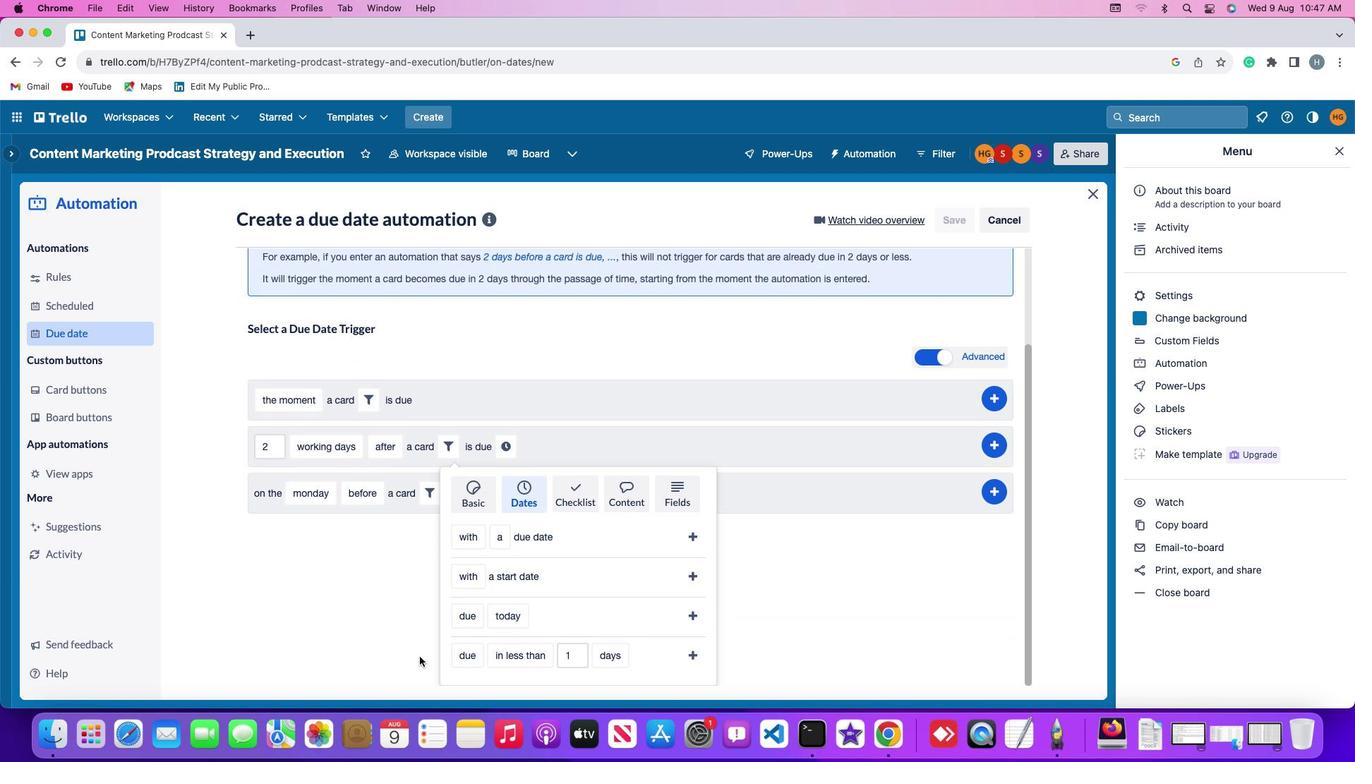 
Action: Mouse scrolled (419, 657) with delta (0, -2)
Screenshot: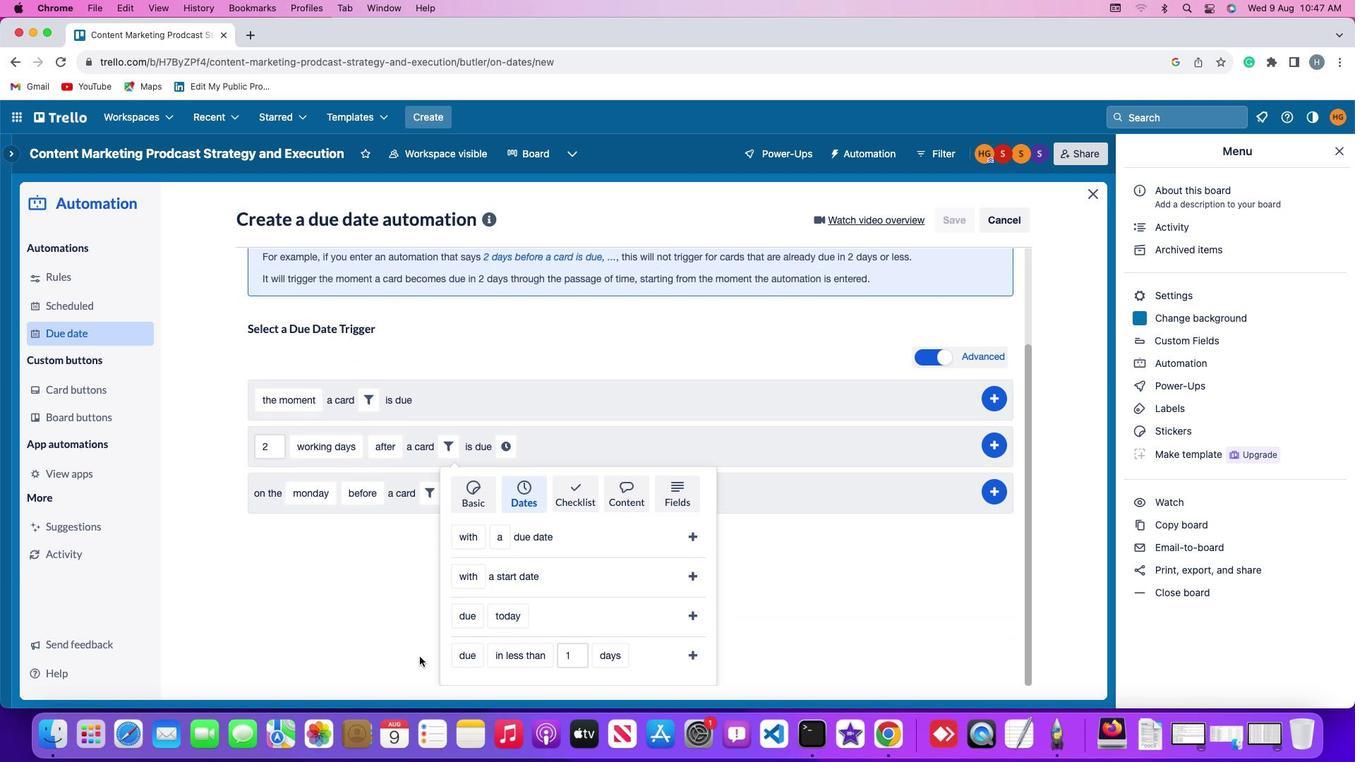
Action: Mouse moved to (472, 580)
Screenshot: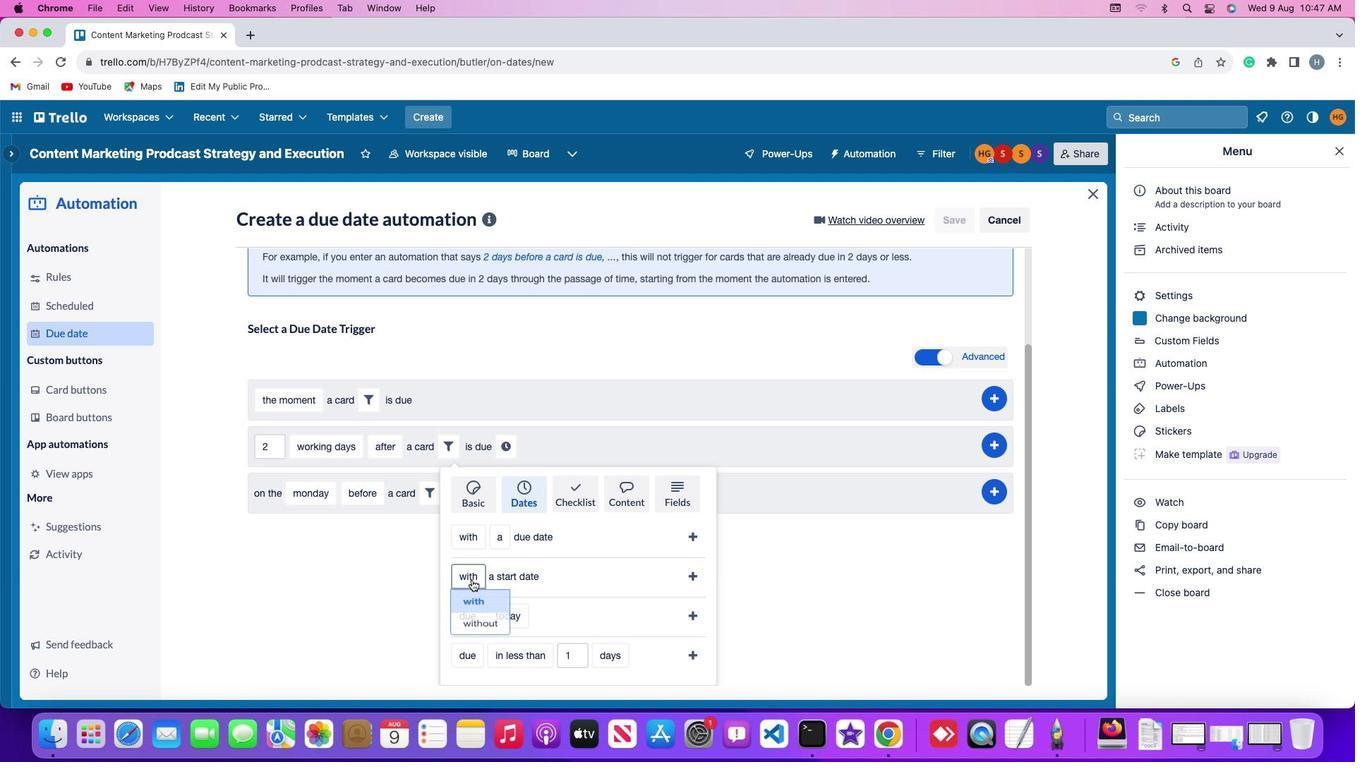 
Action: Mouse pressed left at (472, 580)
Screenshot: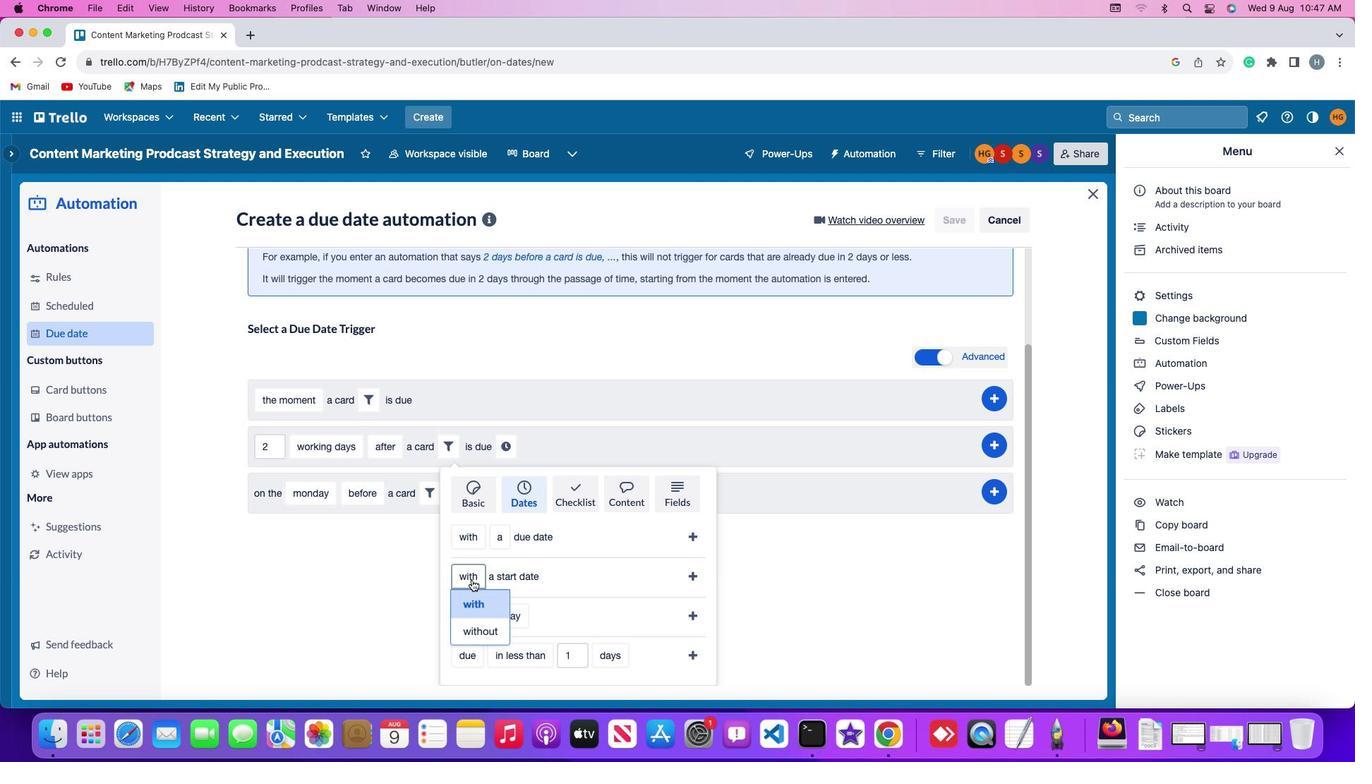 
Action: Mouse moved to (474, 602)
Screenshot: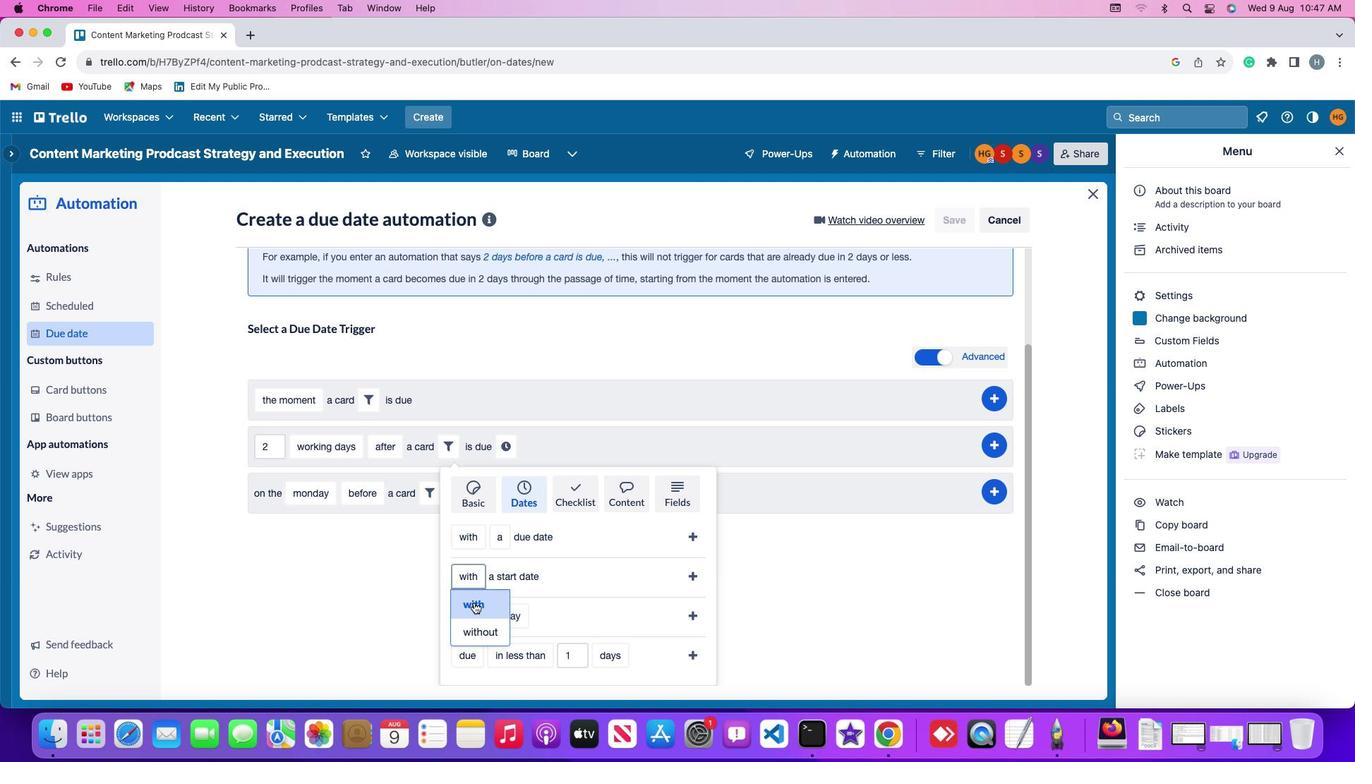 
Action: Mouse pressed left at (474, 602)
Screenshot: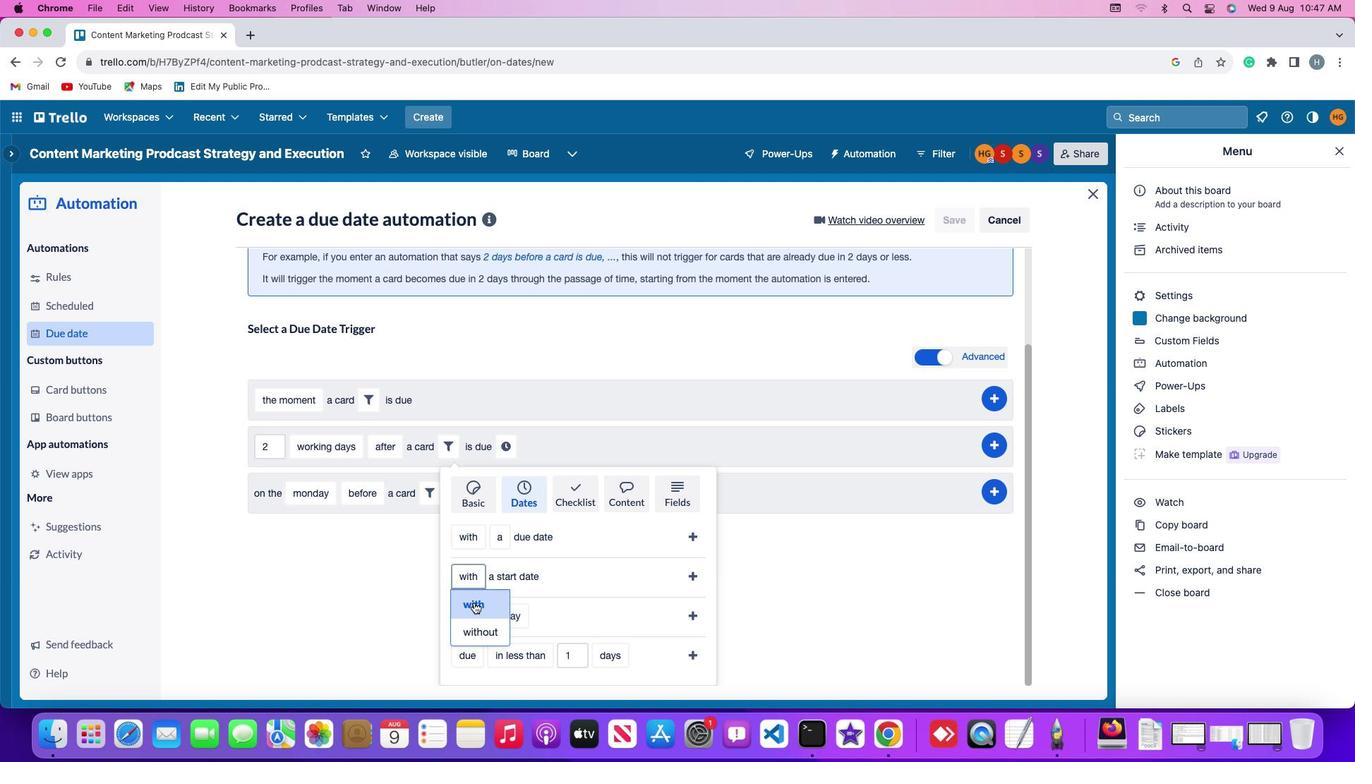 
Action: Mouse moved to (695, 573)
Screenshot: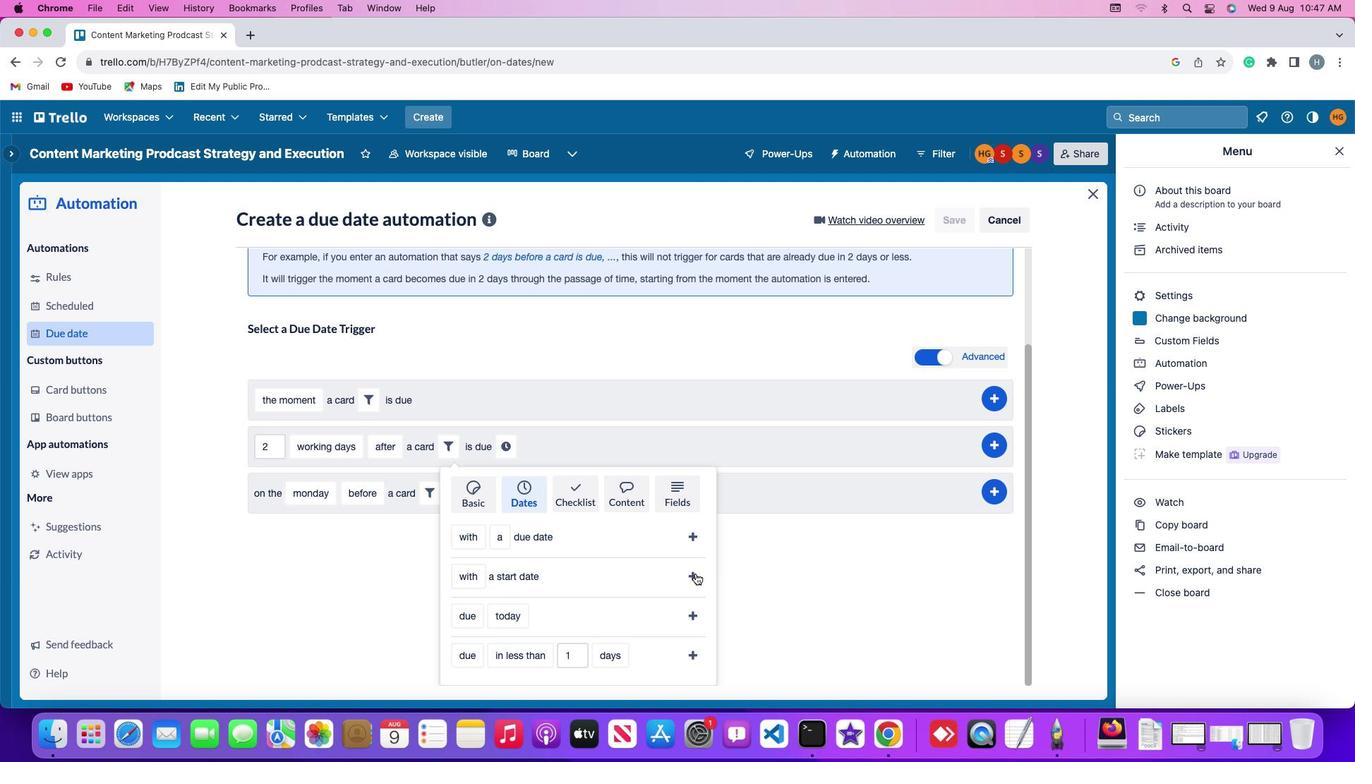 
Action: Mouse pressed left at (695, 573)
Screenshot: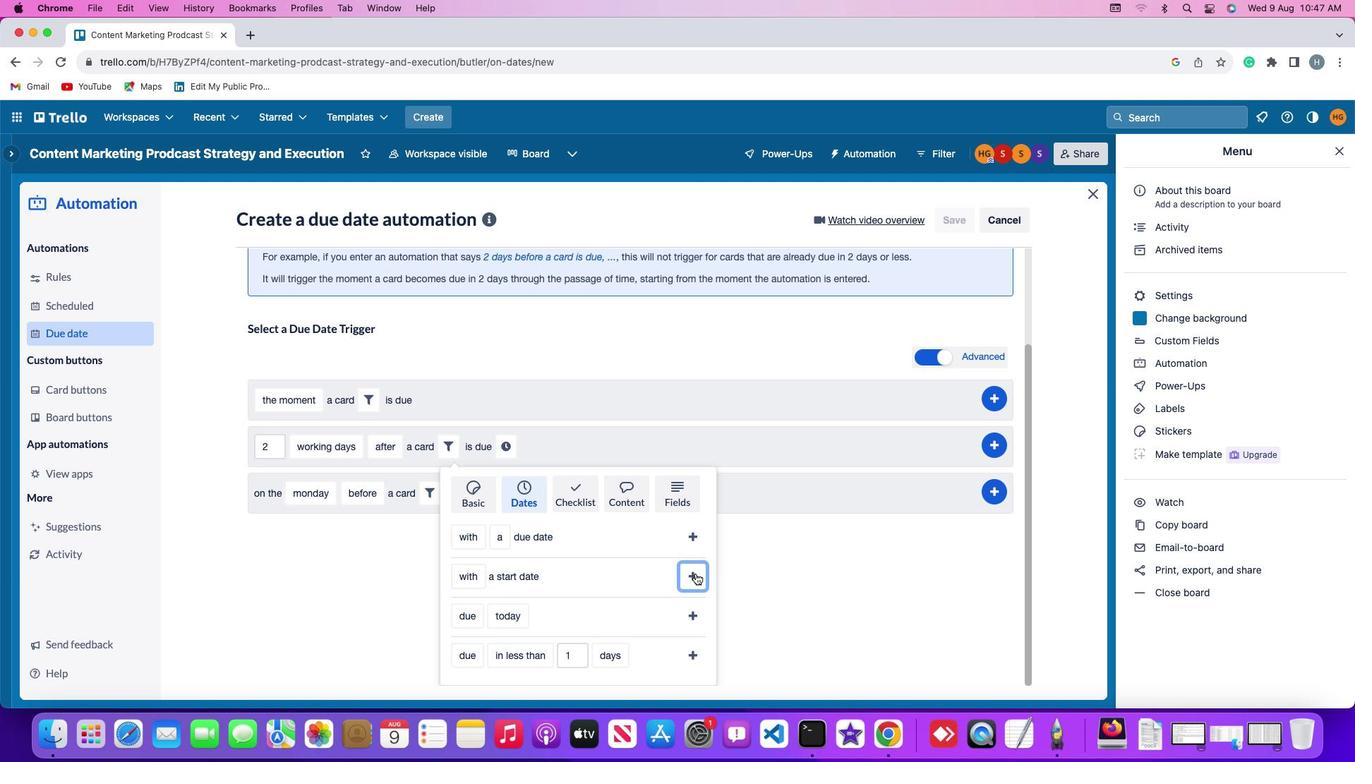 
Action: Mouse moved to (606, 568)
Screenshot: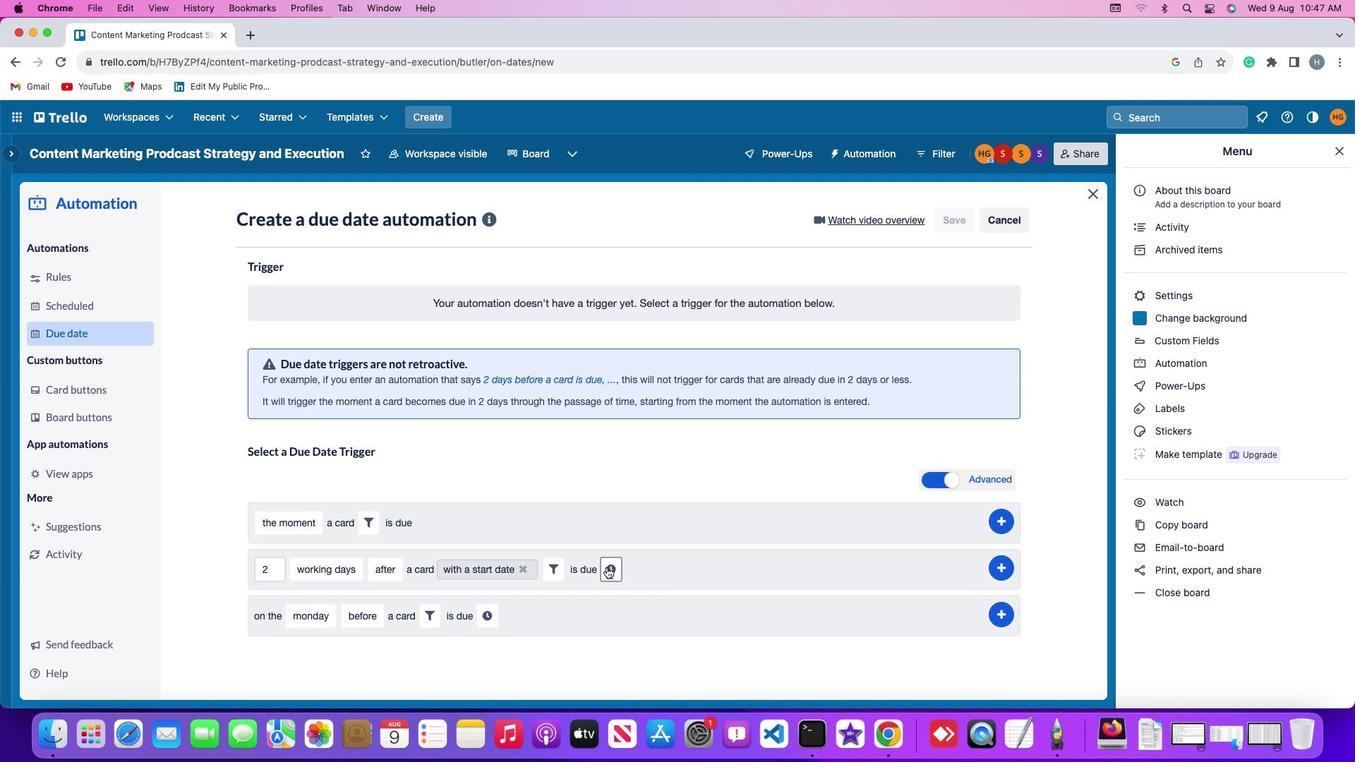 
Action: Mouse pressed left at (606, 568)
Screenshot: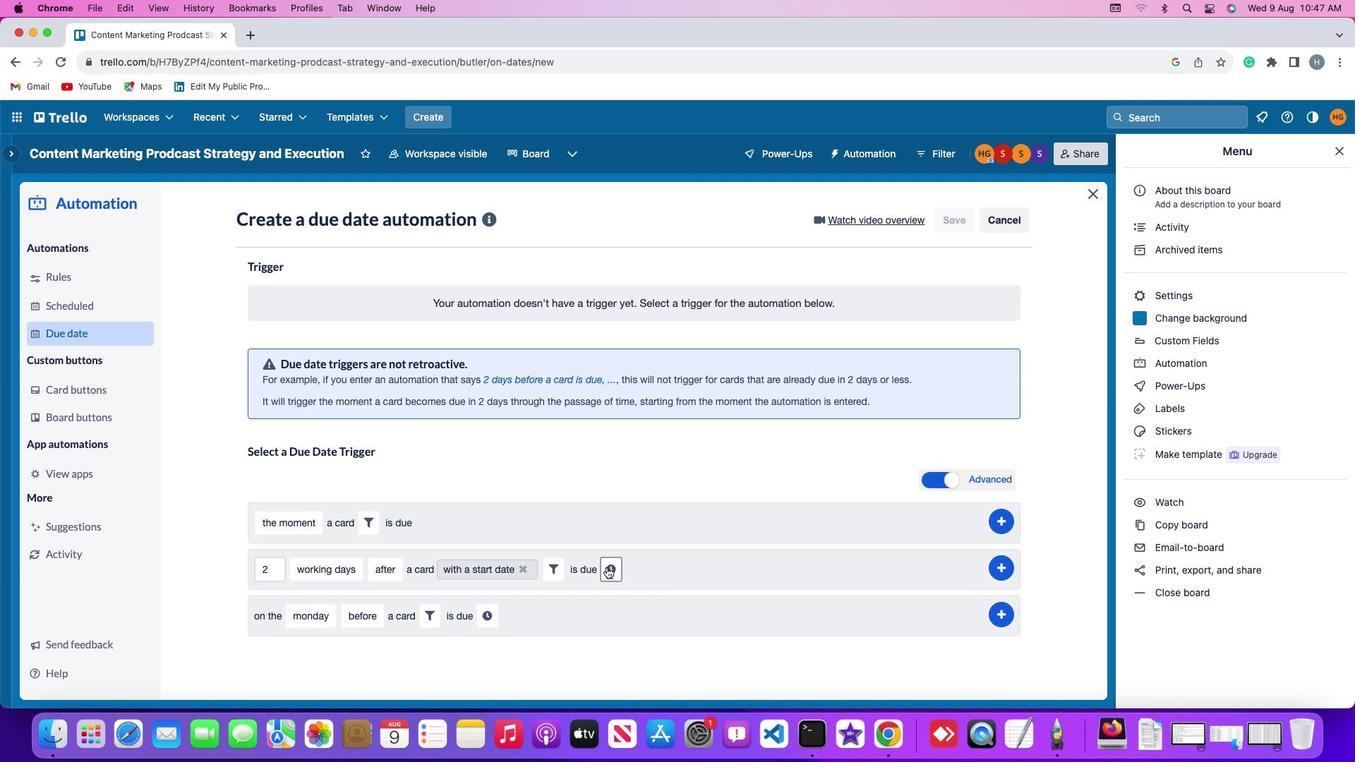 
Action: Mouse moved to (640, 573)
Screenshot: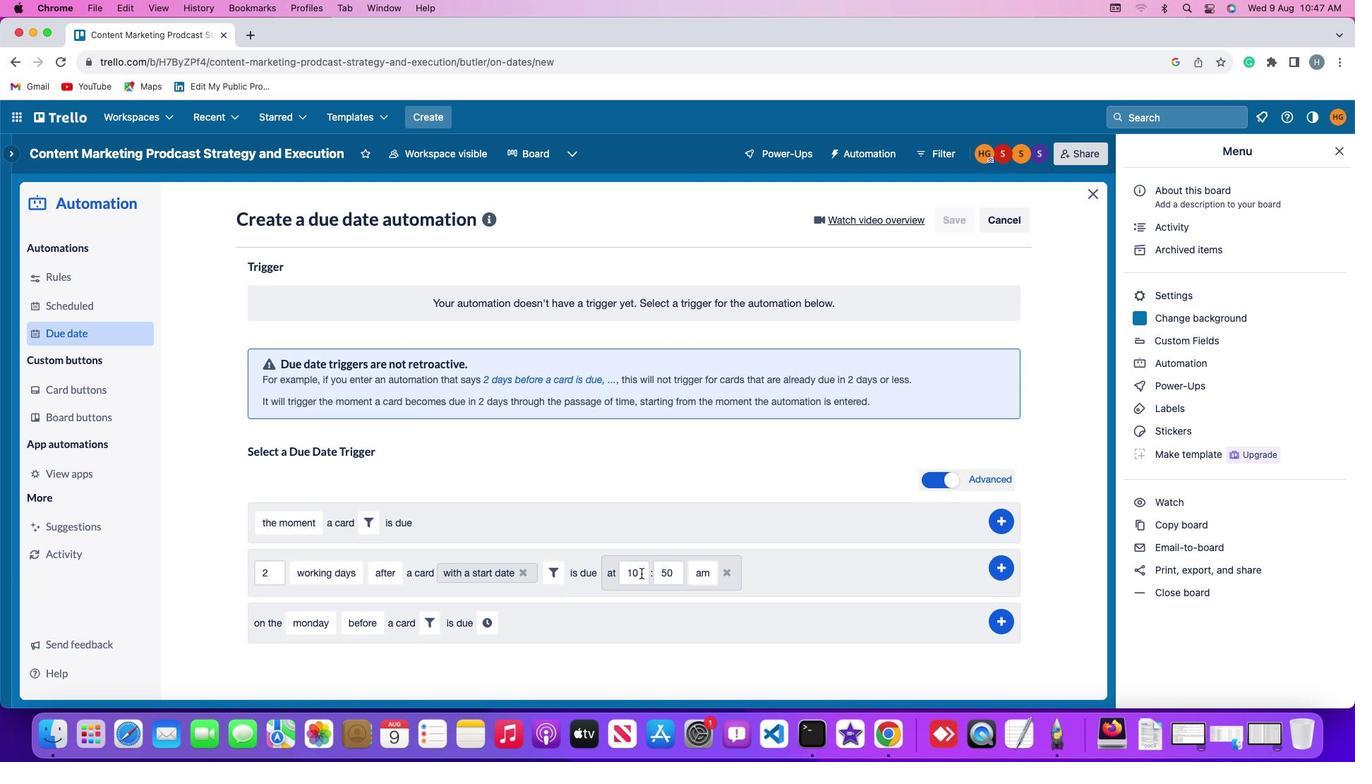 
Action: Mouse pressed left at (640, 573)
Screenshot: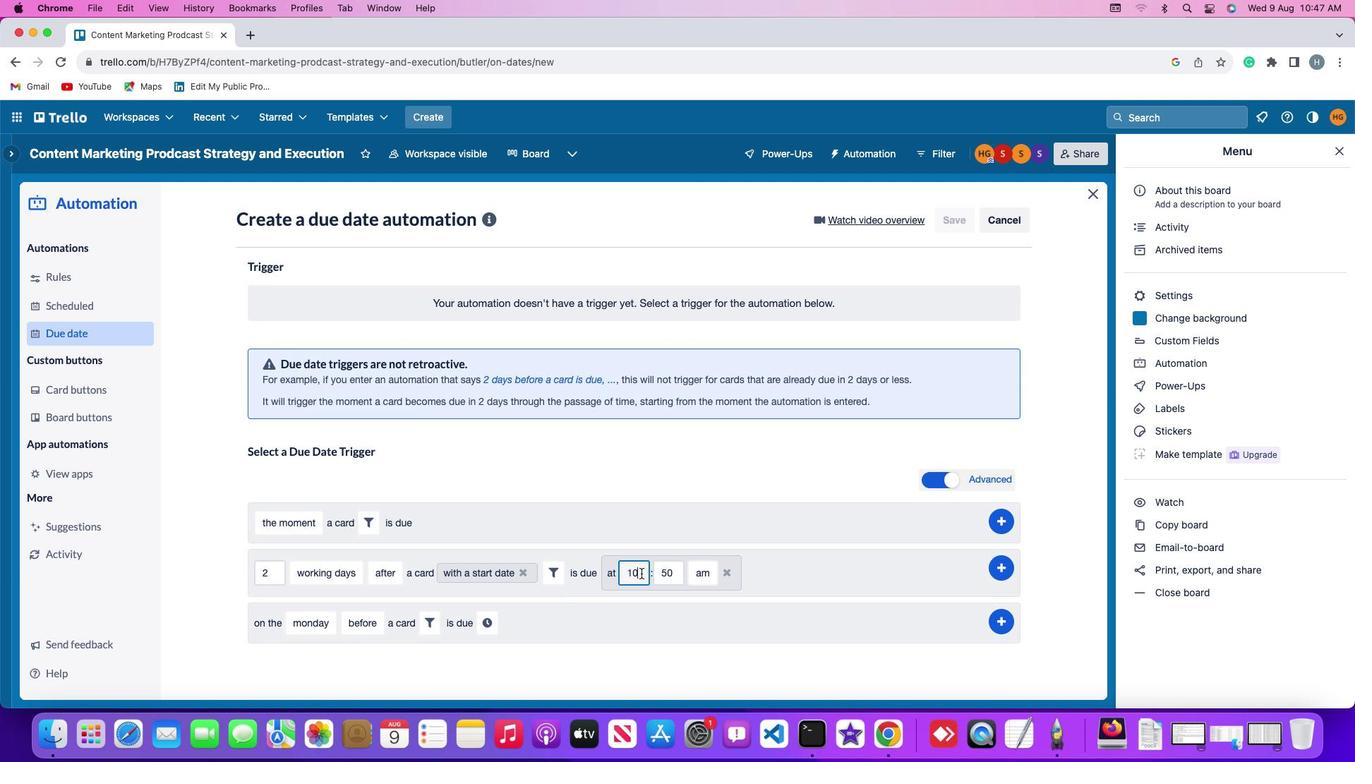 
Action: Mouse moved to (640, 573)
Screenshot: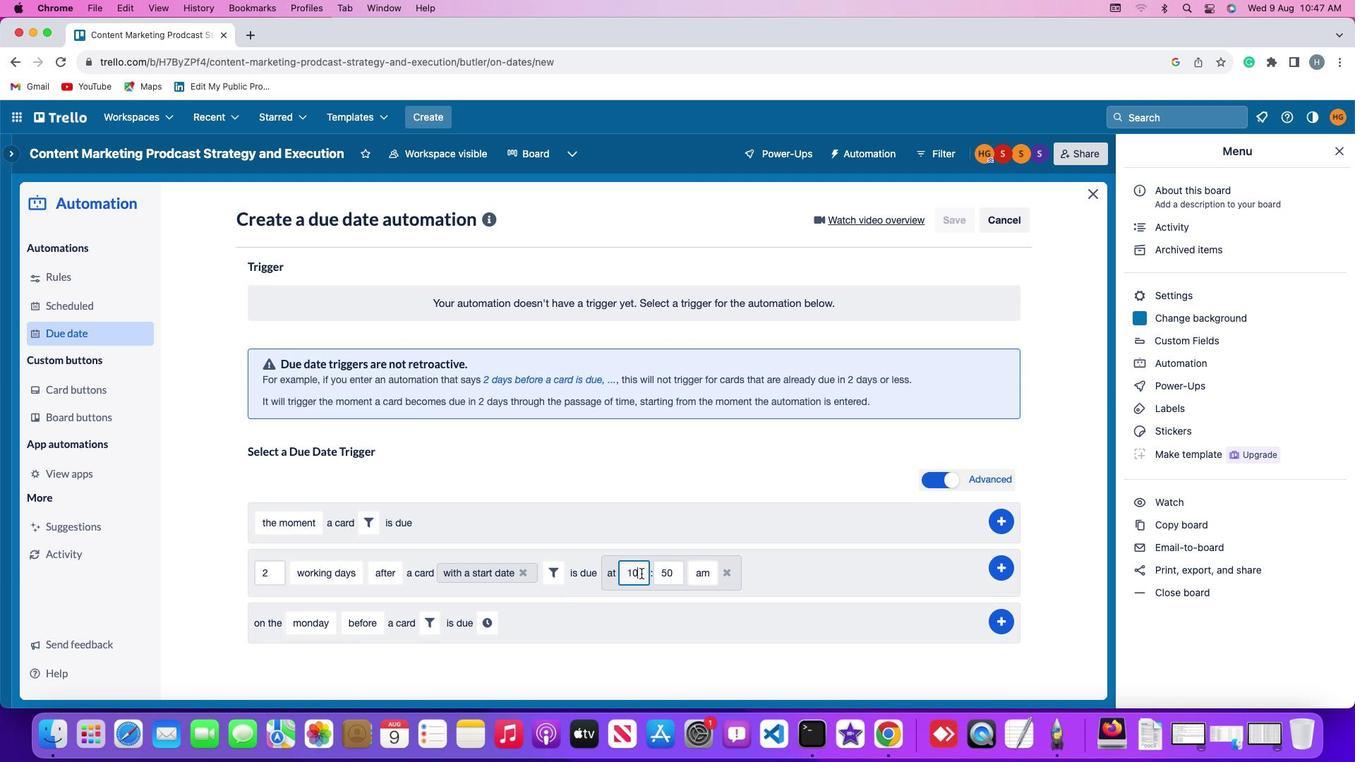 
Action: Key pressed Key.backspaceKey.backspace'1''1'
Screenshot: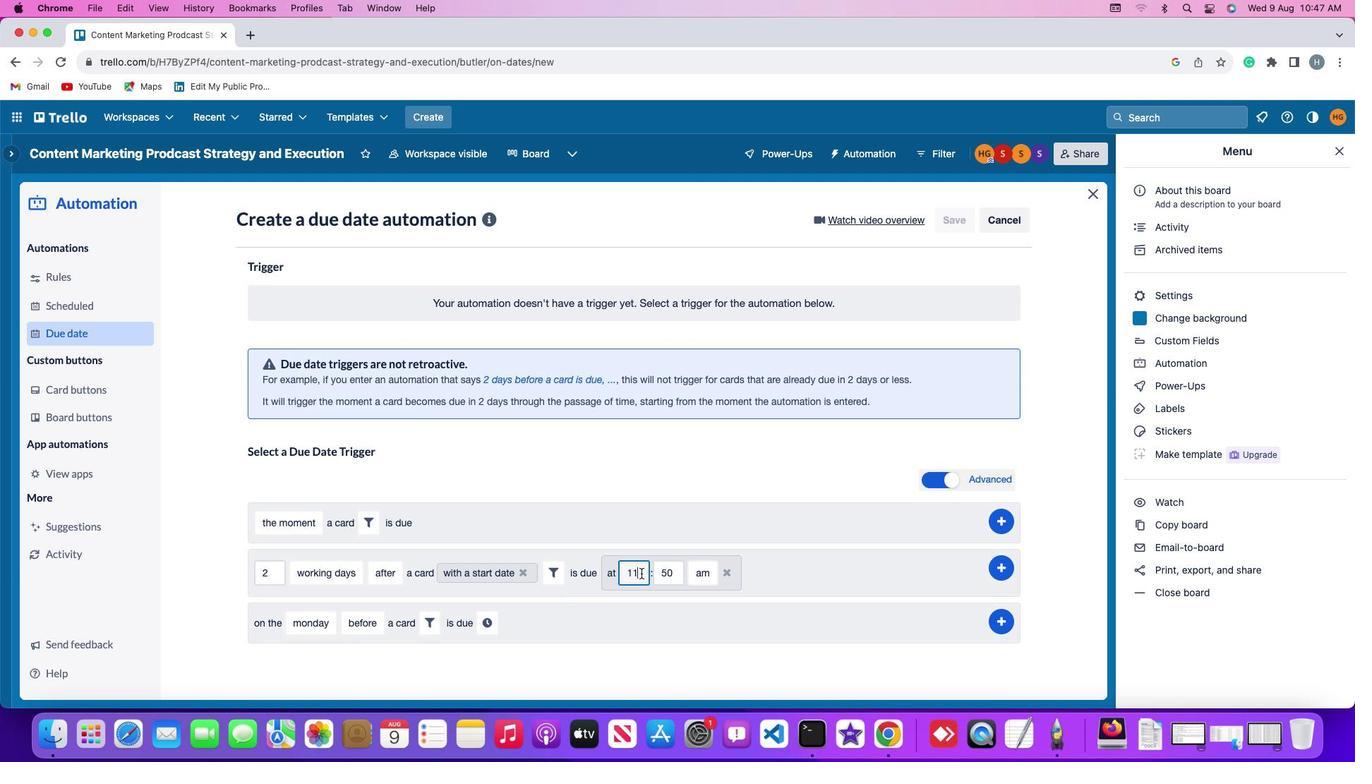 
Action: Mouse moved to (677, 573)
Screenshot: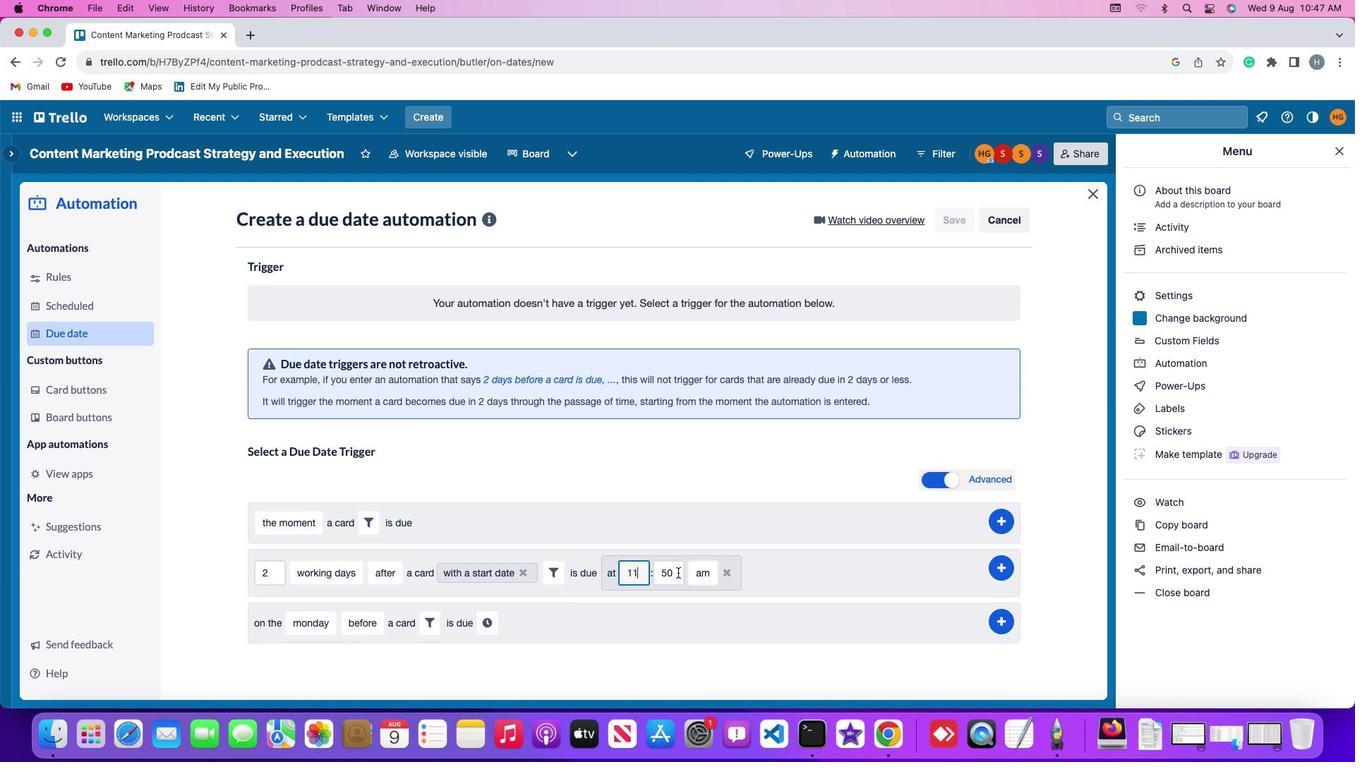 
Action: Mouse pressed left at (677, 573)
Screenshot: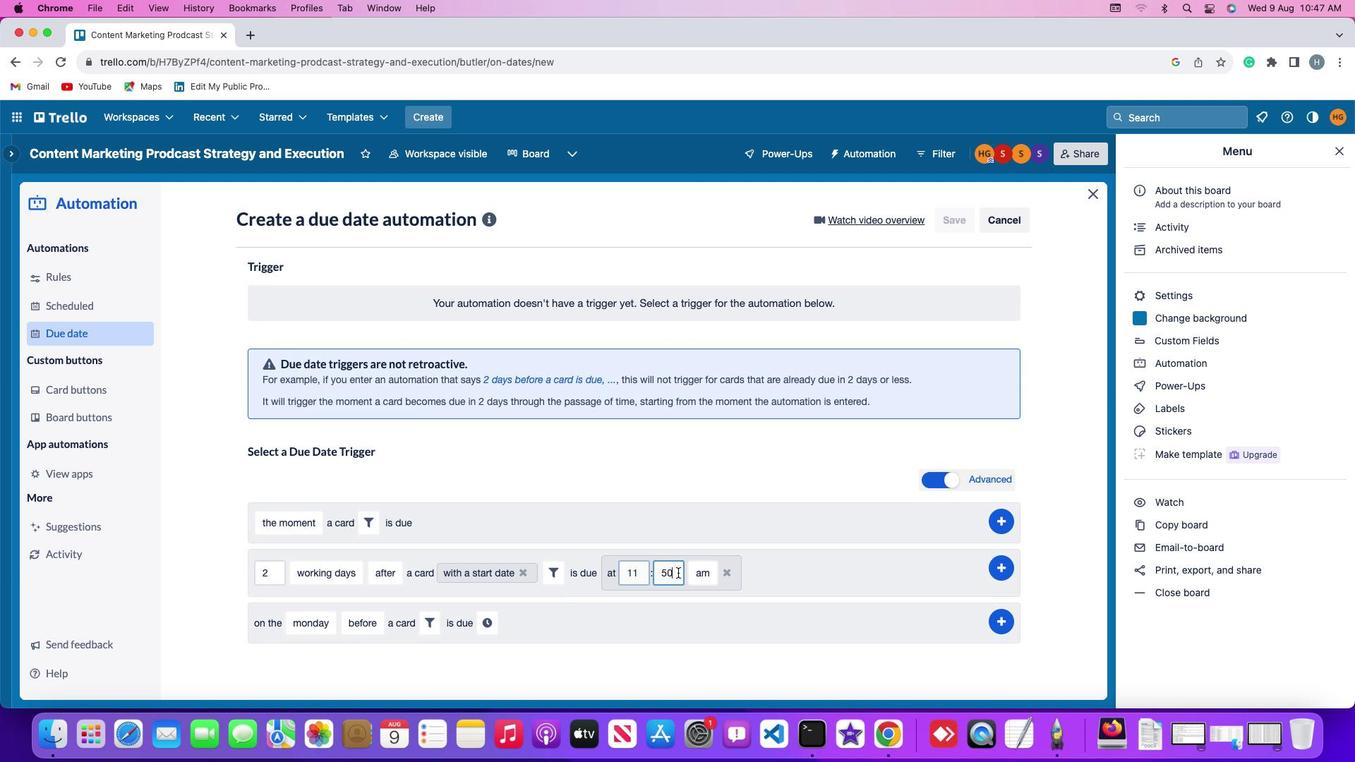 
Action: Key pressed Key.backspaceKey.backspaceKey.backspace'0''0'
Screenshot: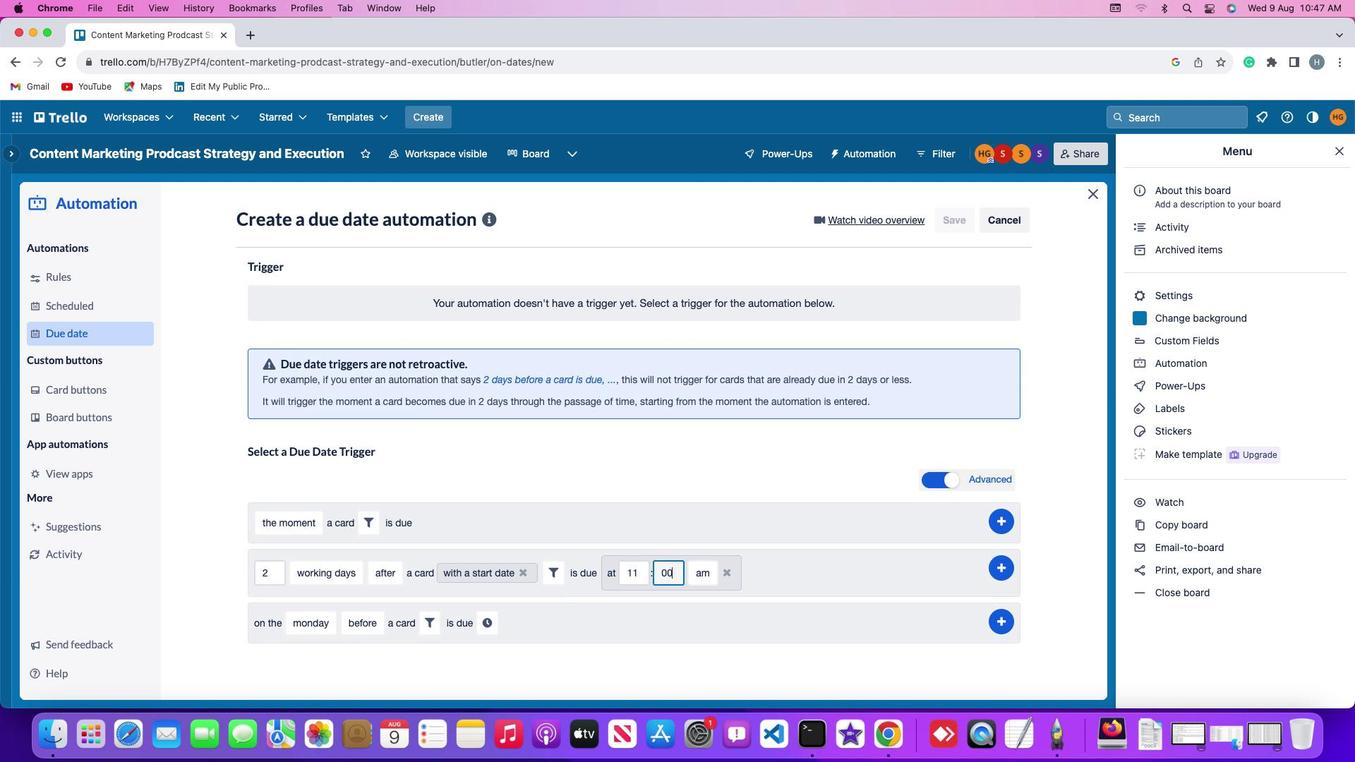 
Action: Mouse moved to (711, 574)
Screenshot: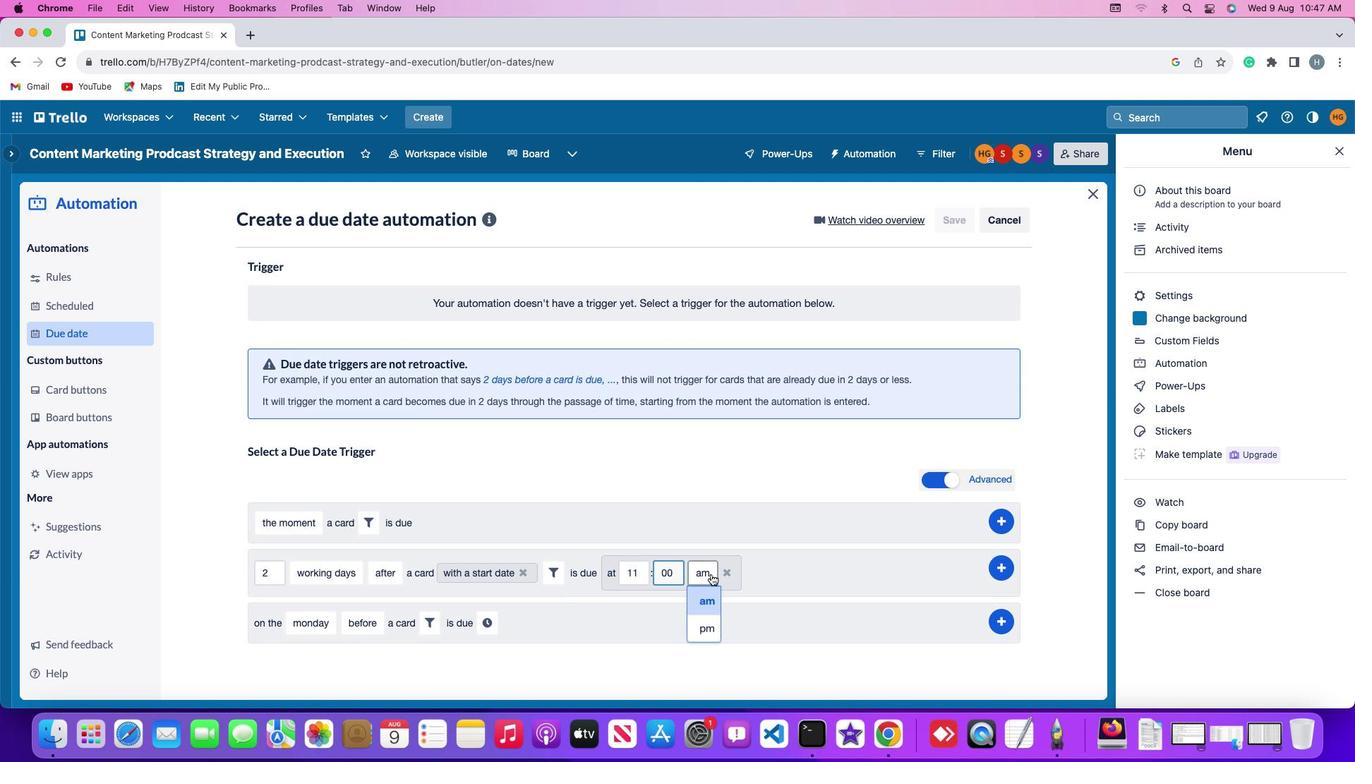 
Action: Mouse pressed left at (711, 574)
Screenshot: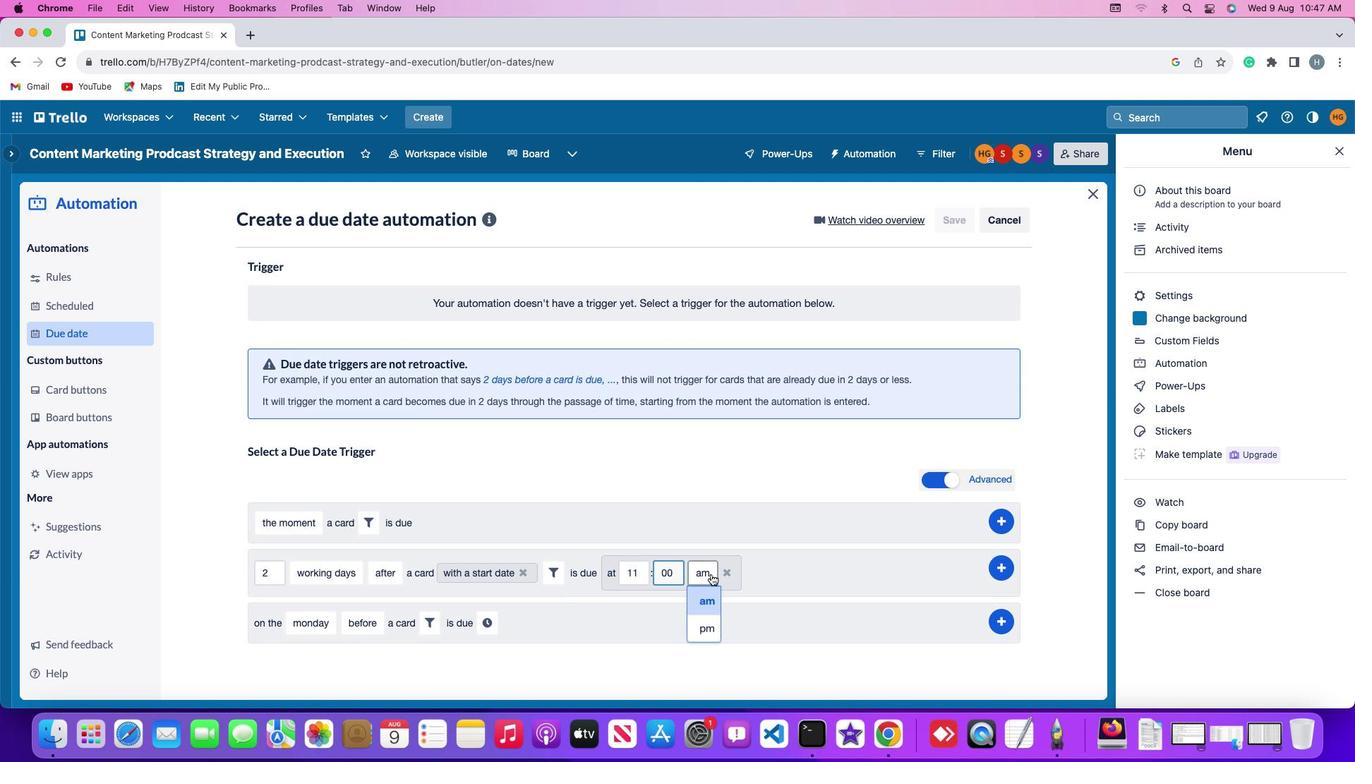 
Action: Mouse moved to (711, 599)
Screenshot: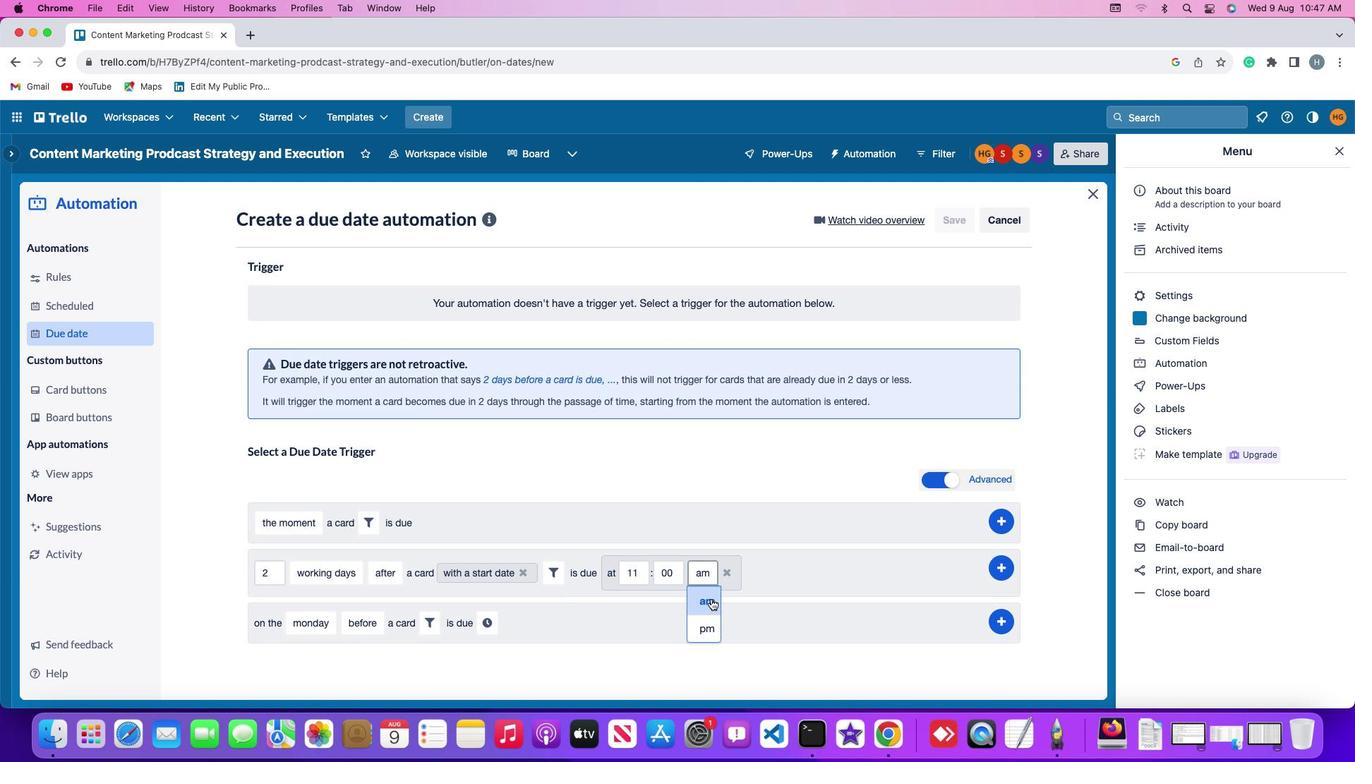 
Action: Mouse pressed left at (711, 599)
Screenshot: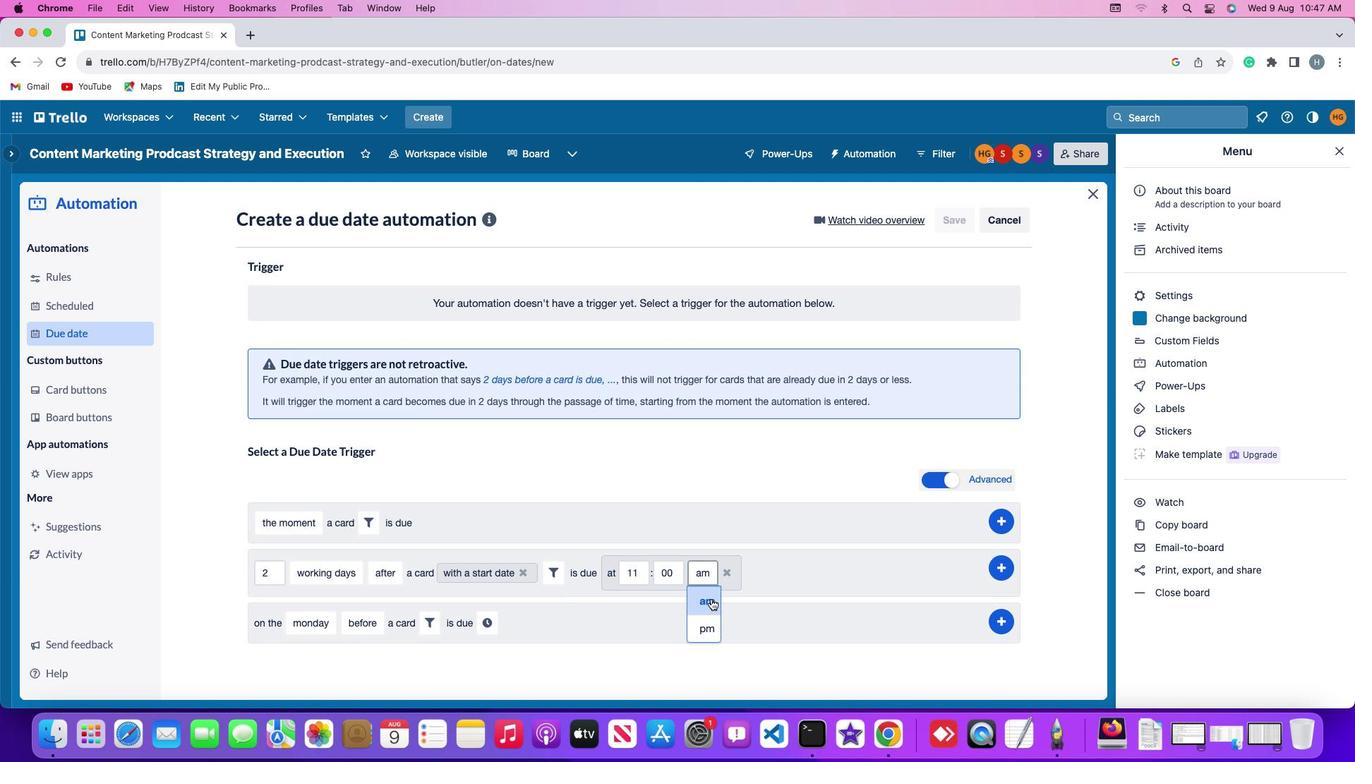 
Action: Mouse moved to (1009, 566)
Screenshot: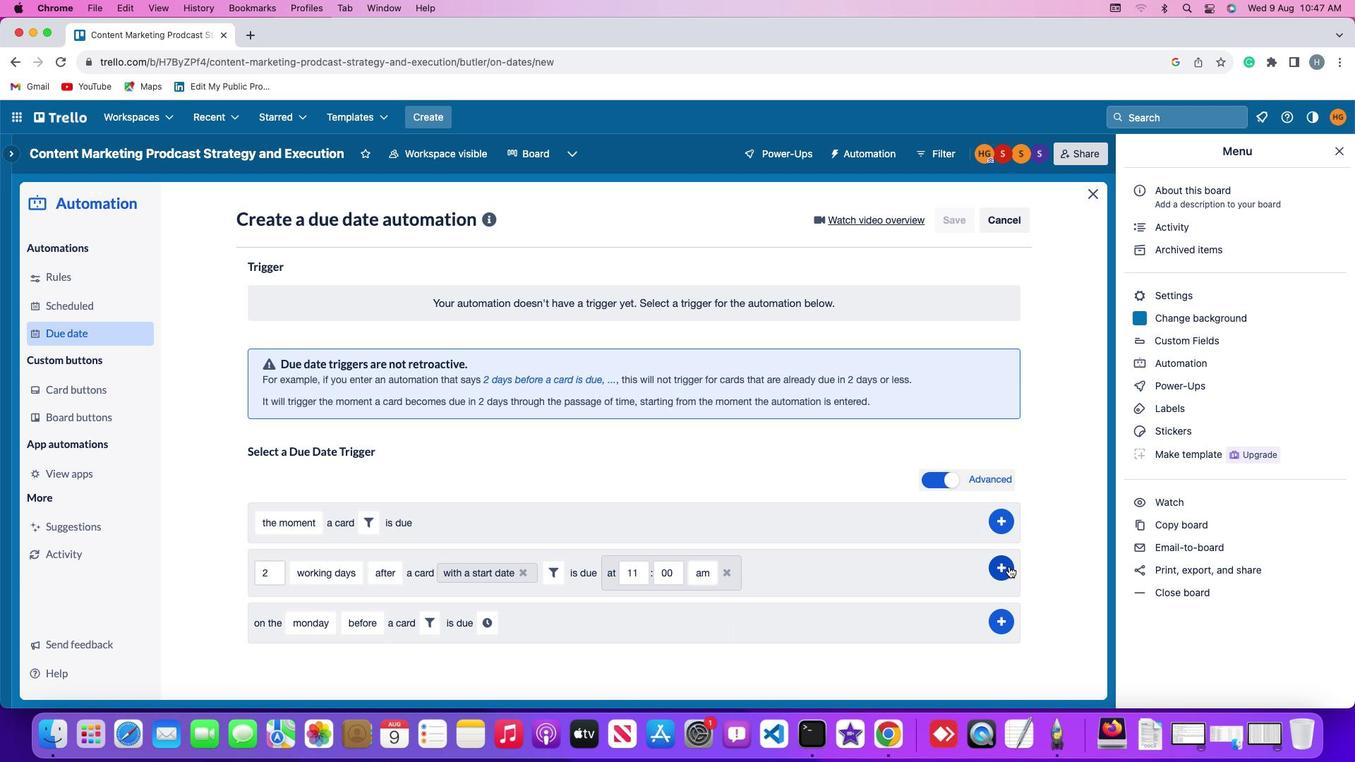 
Action: Mouse pressed left at (1009, 566)
Screenshot: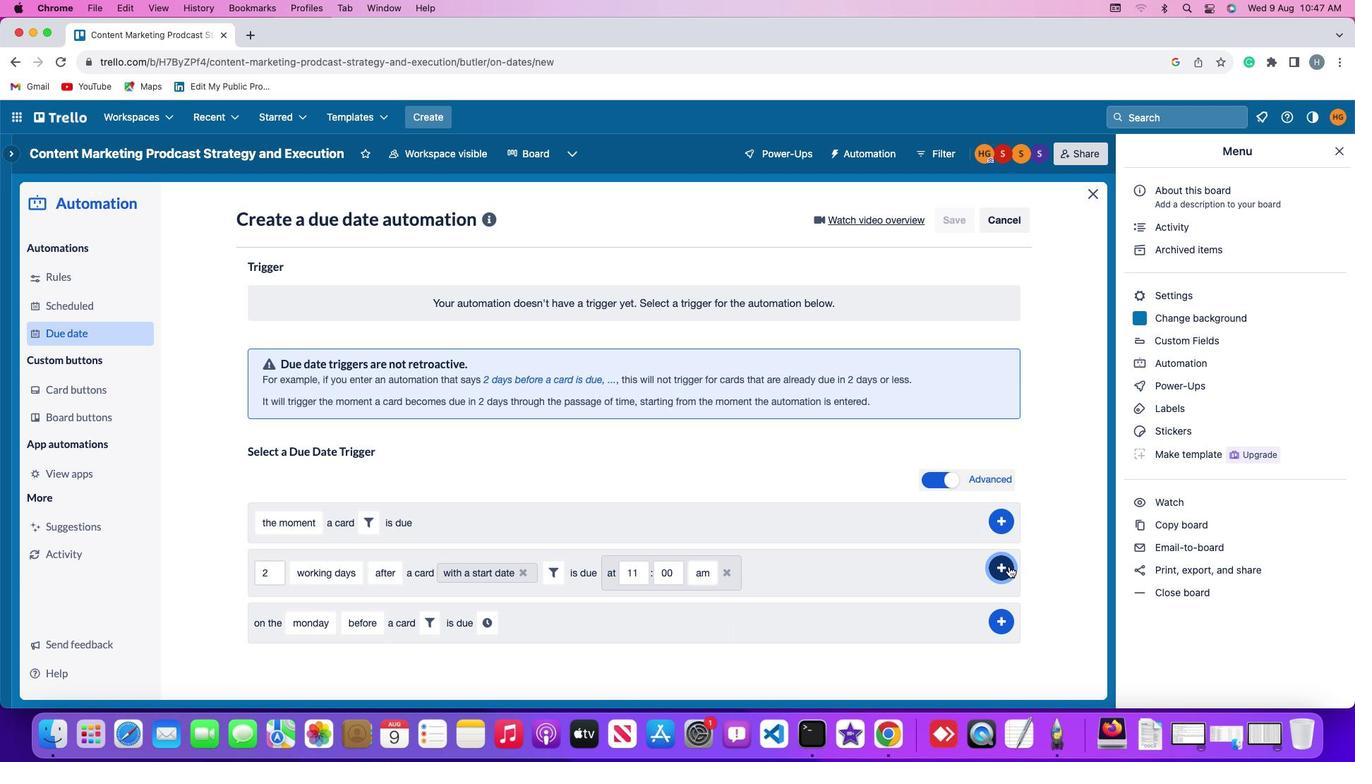 
Action: Mouse moved to (1056, 442)
Screenshot: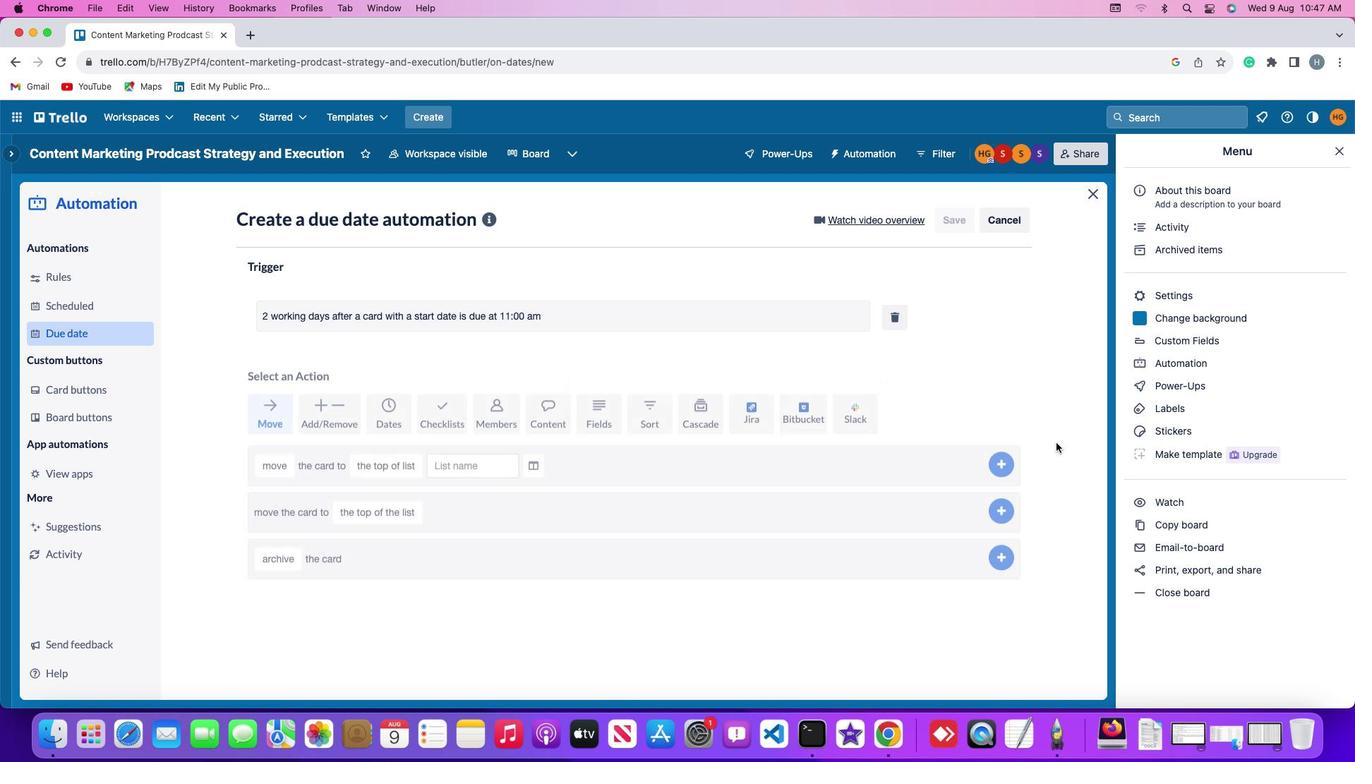 
